 Task: Add Attachment from Google Drive to Card Card0000000027 in Board Board0000000007 in Workspace WS0000000003 in Trello. Add Cover Orange to Card Card0000000027 in Board Board0000000007 in Workspace WS0000000003 in Trello. Add "Add Label …" with "Title" Title0000000027 to Button Button0000000027 to Card Card0000000027 in Board Board0000000007 in Workspace WS0000000003 in Trello. Add Description DS0000000027 to Card Card0000000027 in Board Board0000000007 in Workspace WS0000000003 in Trello. Add Comment CM0000000027 to Card Card0000000027 in Board Board0000000007 in Workspace WS0000000003 in Trello
Action: Mouse moved to (605, 84)
Screenshot: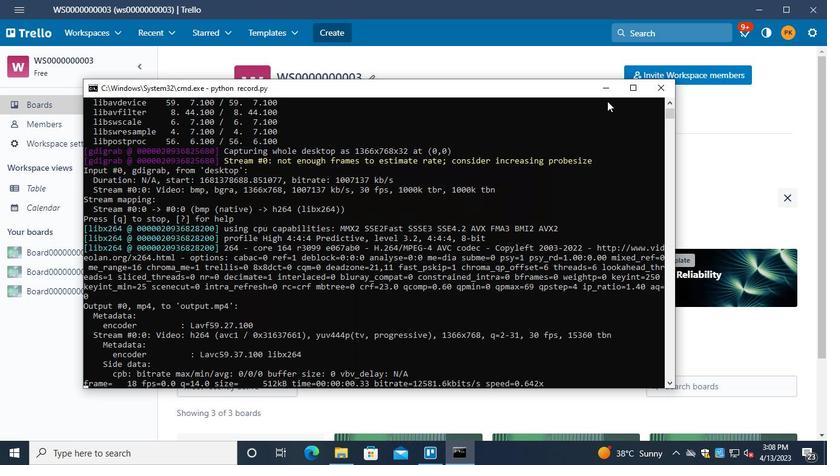 
Action: Mouse pressed left at (605, 84)
Screenshot: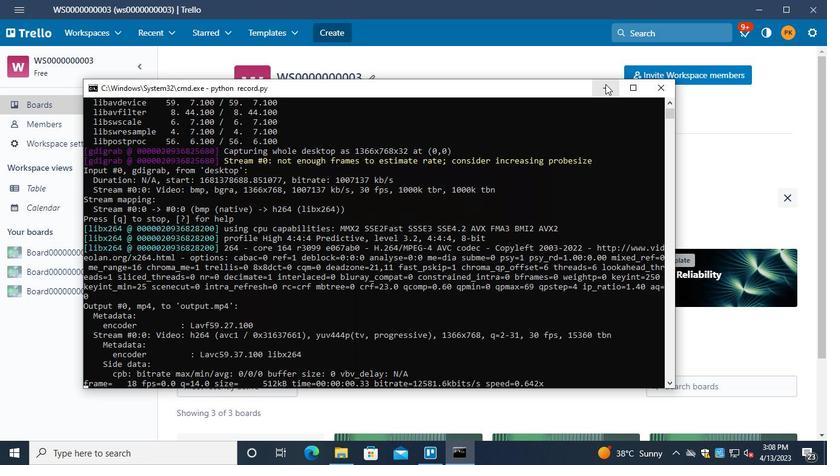 
Action: Mouse moved to (88, 252)
Screenshot: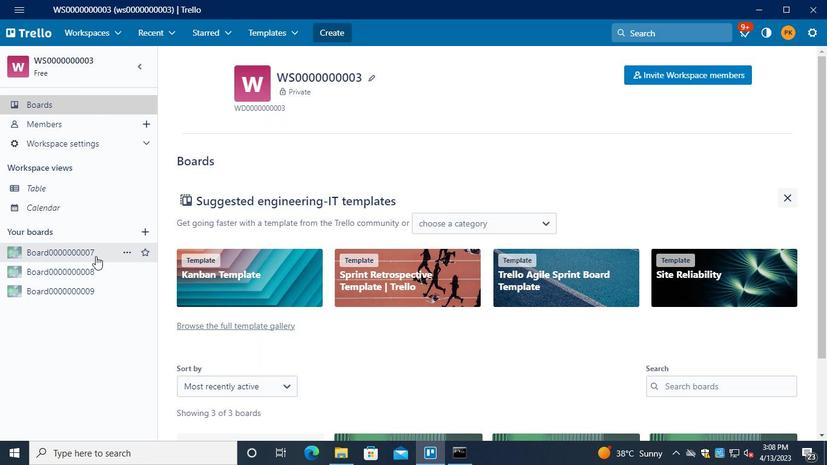 
Action: Mouse pressed left at (88, 252)
Screenshot: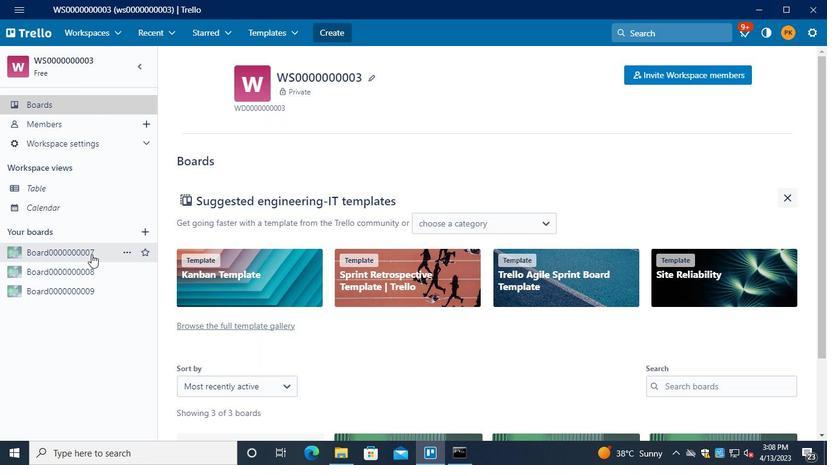 
Action: Mouse moved to (233, 355)
Screenshot: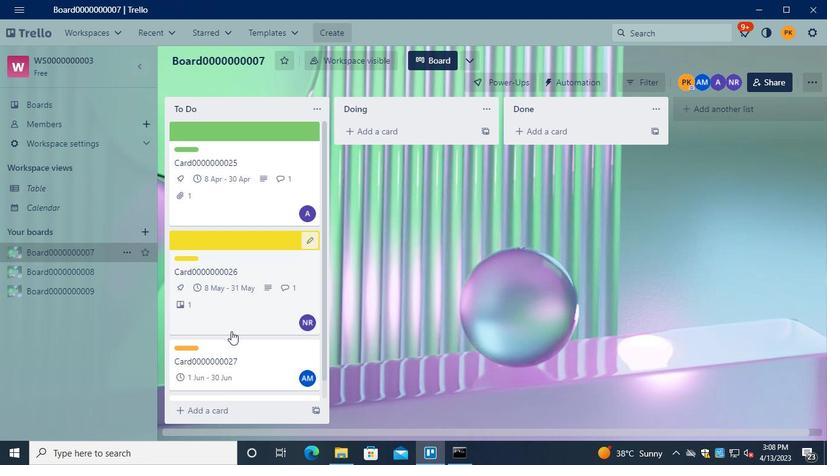 
Action: Mouse pressed left at (233, 355)
Screenshot: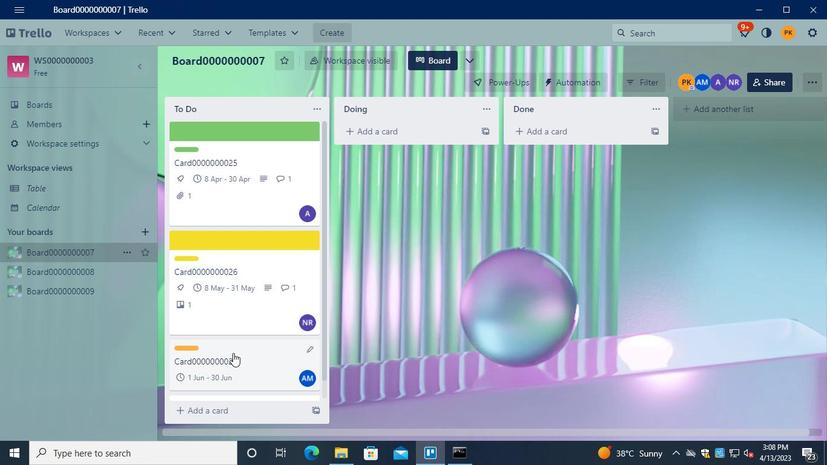 
Action: Mouse moved to (569, 257)
Screenshot: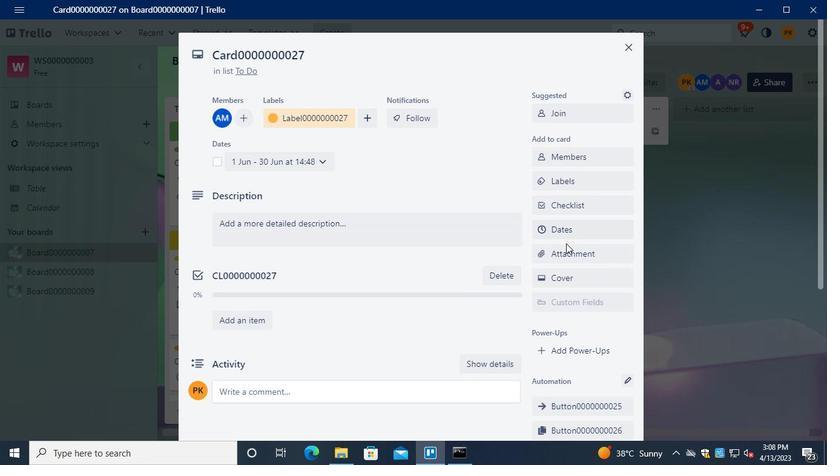 
Action: Mouse pressed left at (569, 257)
Screenshot: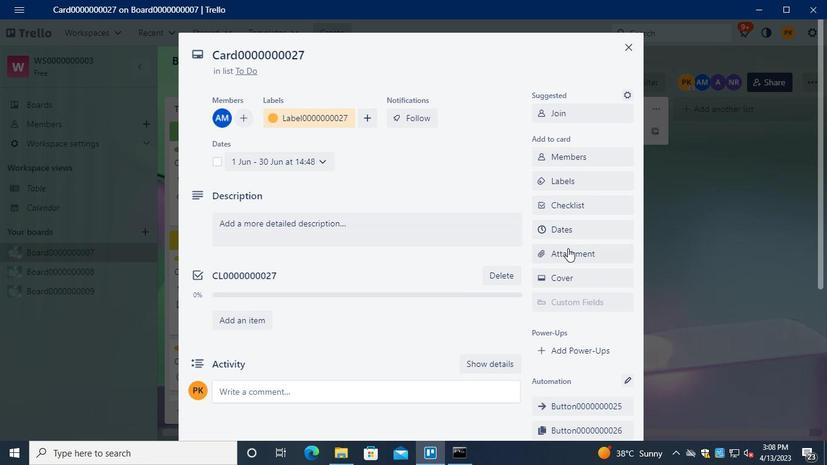 
Action: Mouse moved to (560, 145)
Screenshot: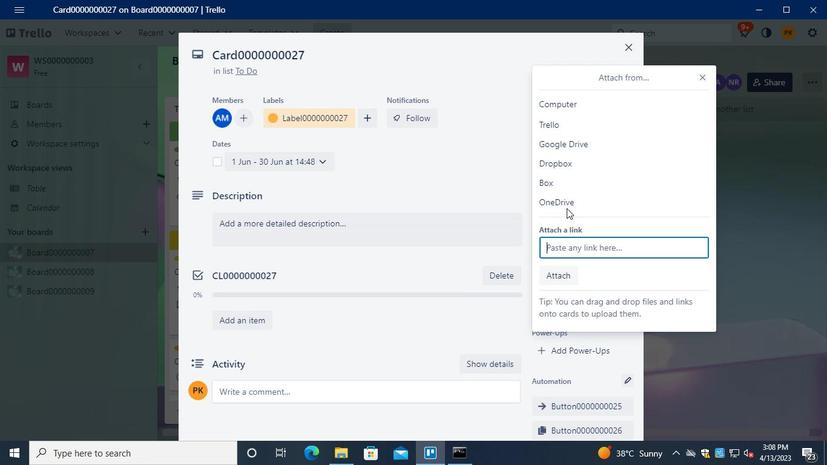 
Action: Mouse pressed left at (560, 145)
Screenshot: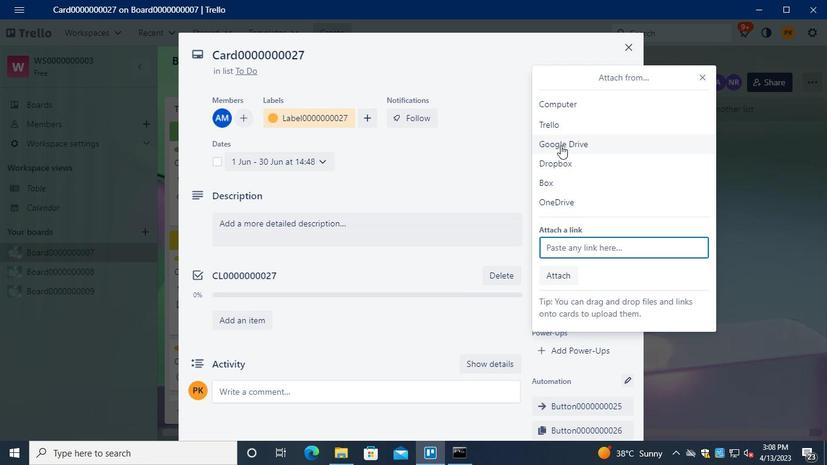 
Action: Mouse moved to (656, 210)
Screenshot: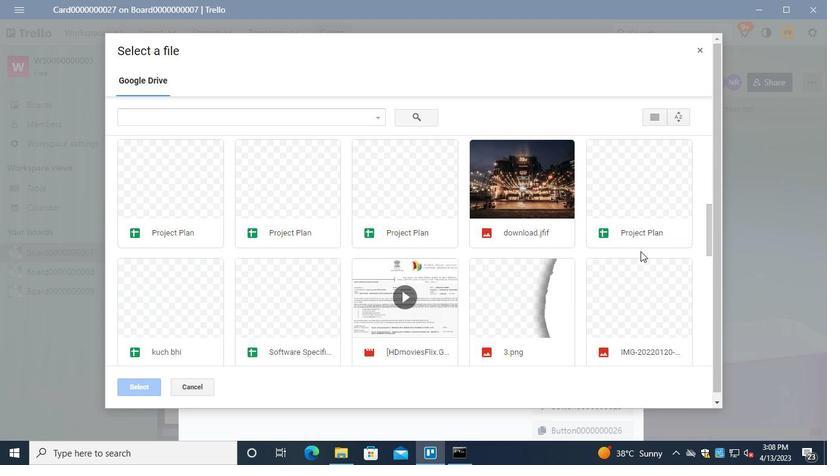 
Action: Mouse pressed left at (656, 210)
Screenshot: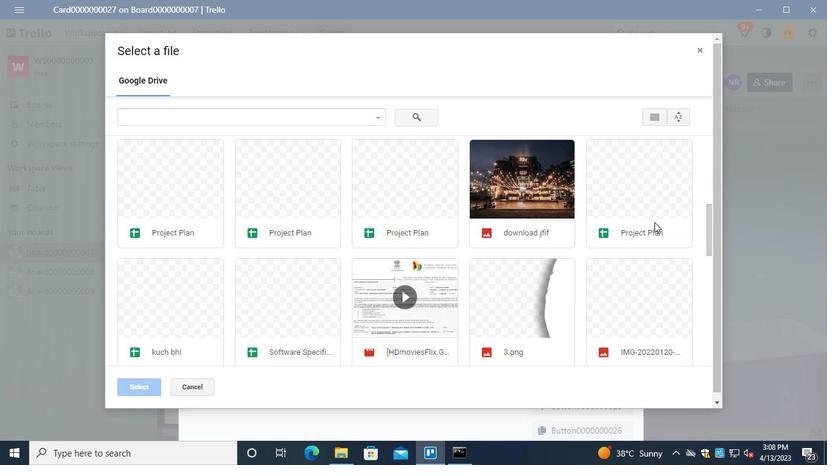 
Action: Mouse moved to (139, 387)
Screenshot: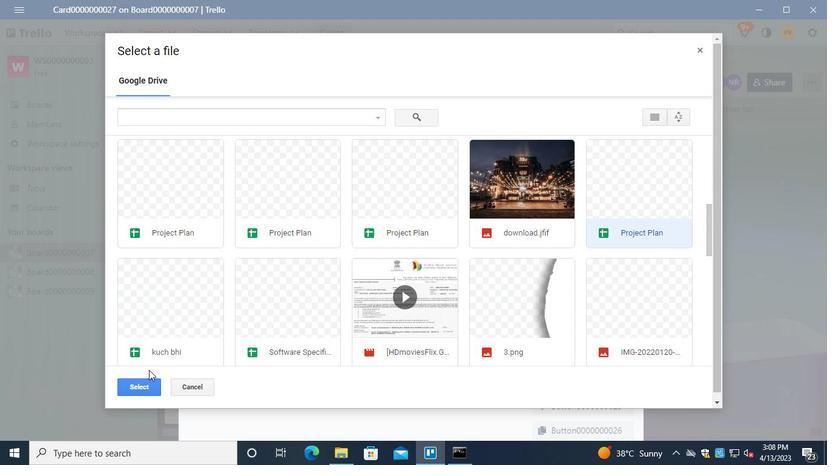 
Action: Mouse pressed left at (139, 387)
Screenshot: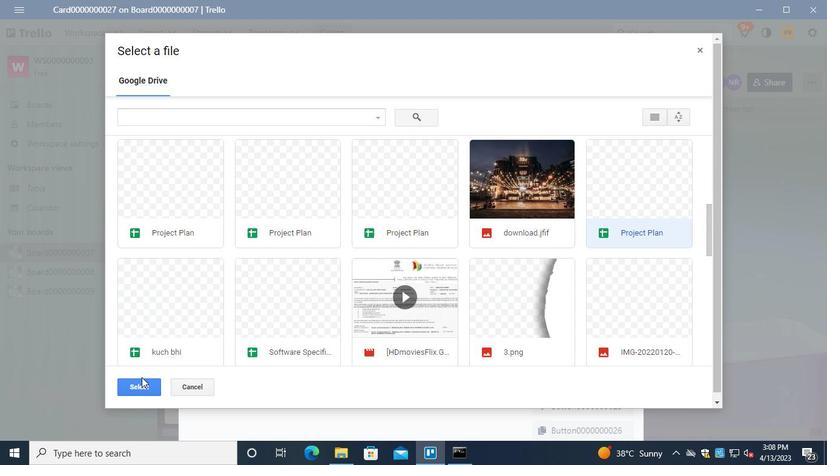 
Action: Mouse moved to (562, 276)
Screenshot: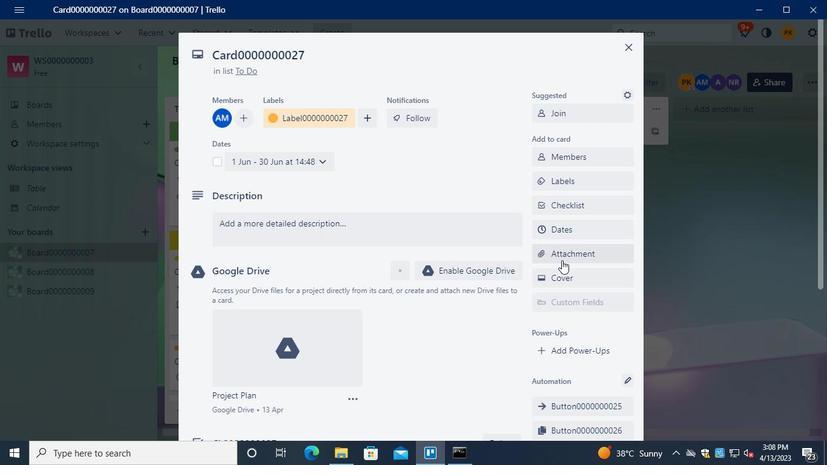 
Action: Mouse pressed left at (562, 276)
Screenshot: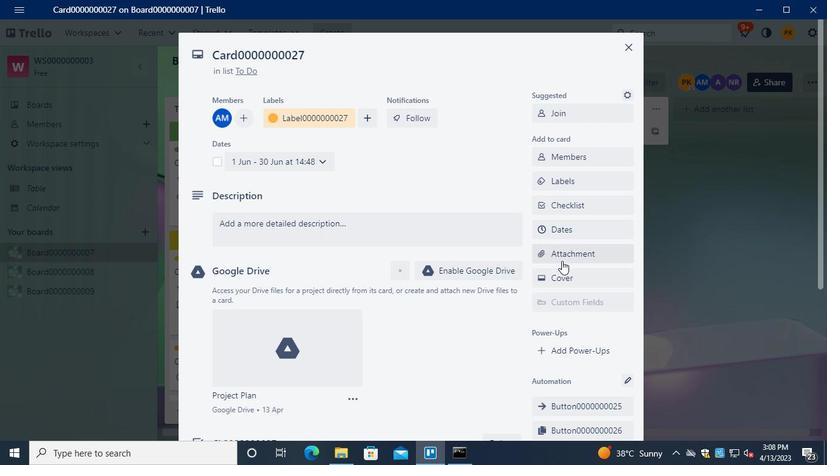 
Action: Mouse moved to (633, 197)
Screenshot: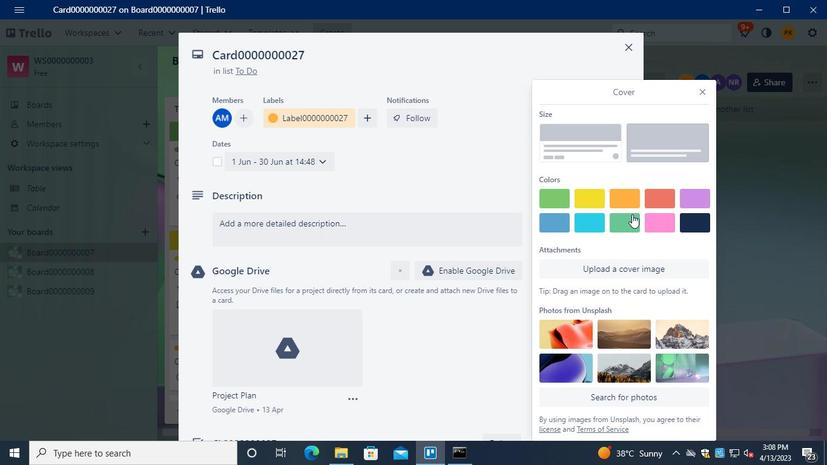 
Action: Mouse pressed left at (633, 197)
Screenshot: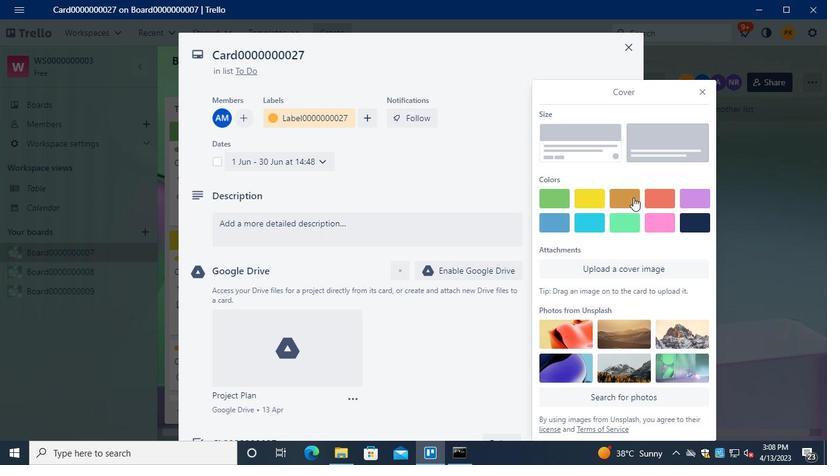 
Action: Mouse moved to (700, 74)
Screenshot: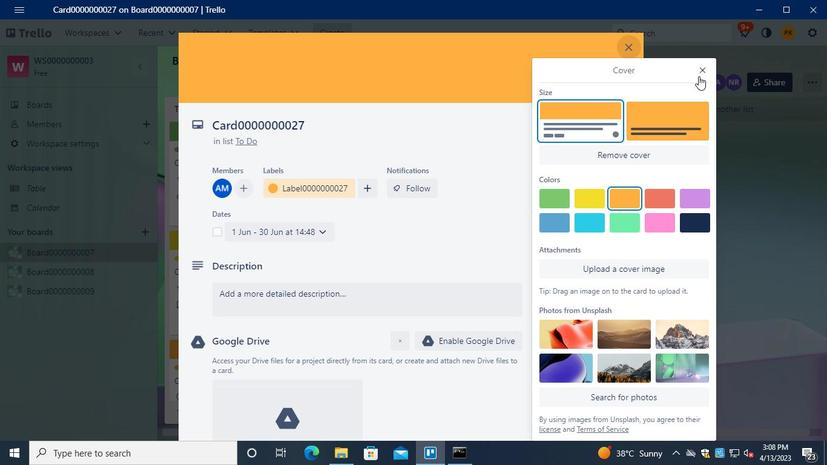 
Action: Mouse pressed left at (700, 74)
Screenshot: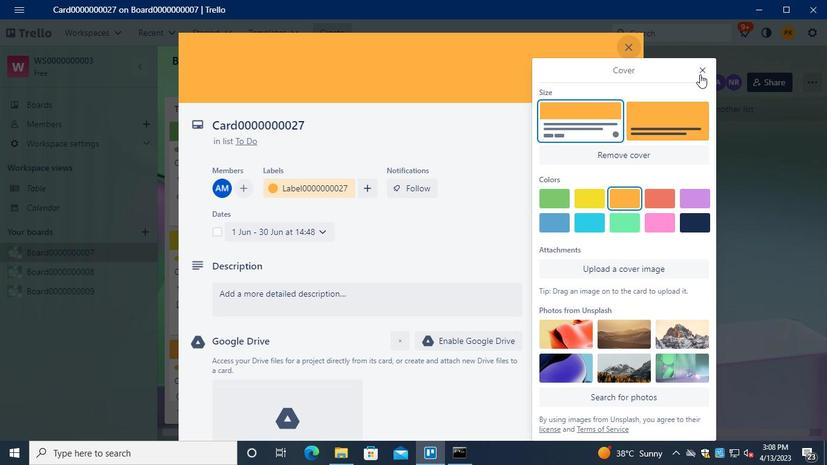 
Action: Mouse moved to (588, 253)
Screenshot: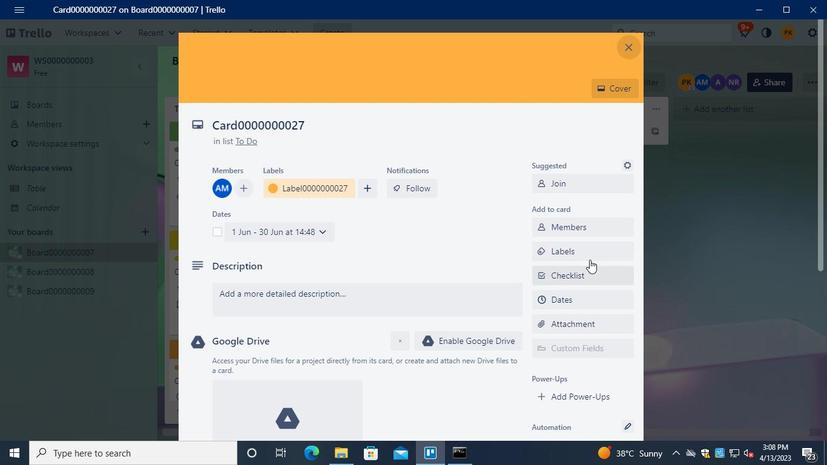 
Action: Mouse pressed left at (588, 253)
Screenshot: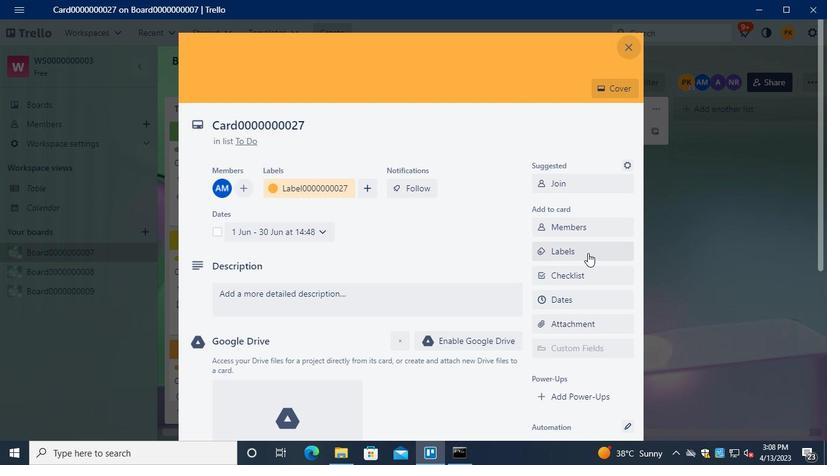 
Action: Mouse moved to (608, 337)
Screenshot: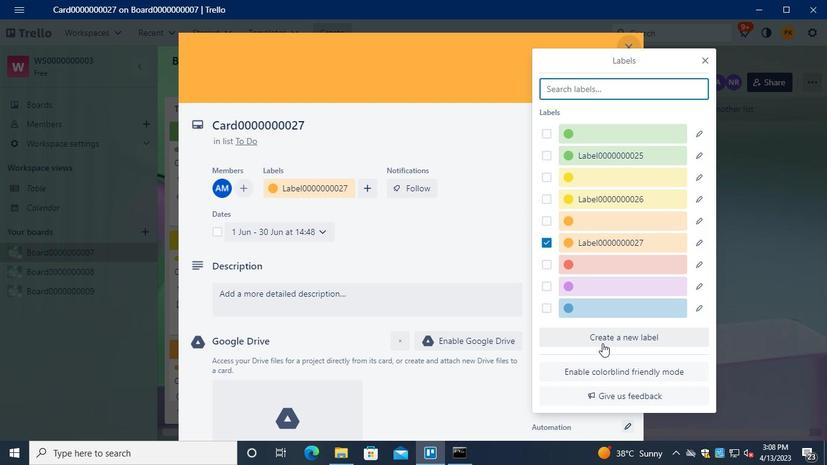 
Action: Mouse pressed left at (608, 337)
Screenshot: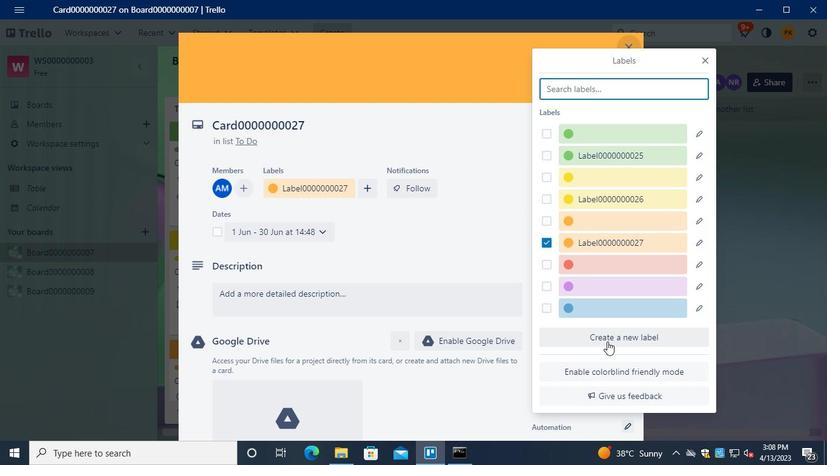 
Action: Mouse moved to (703, 62)
Screenshot: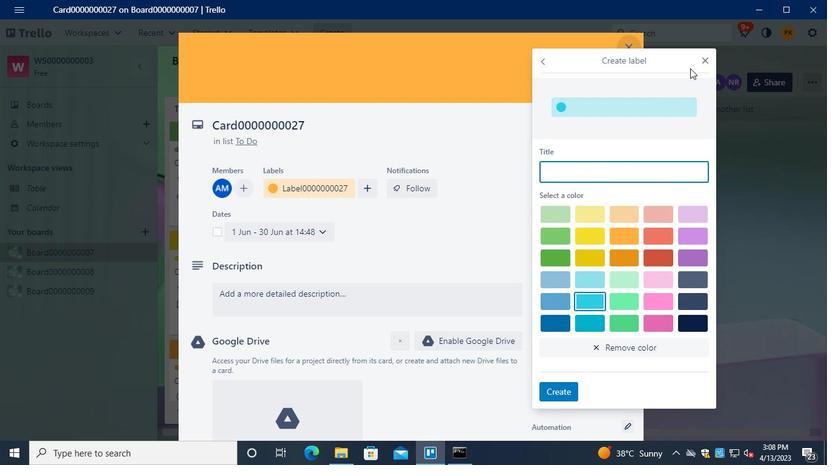
Action: Mouse pressed left at (703, 62)
Screenshot: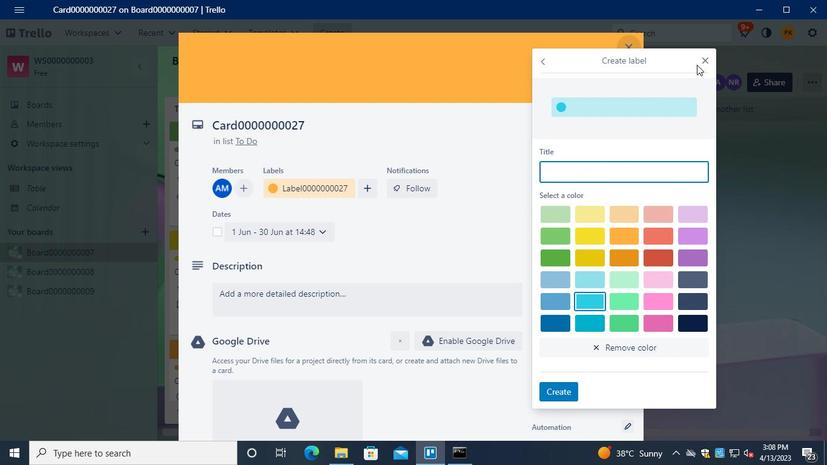 
Action: Mouse moved to (578, 380)
Screenshot: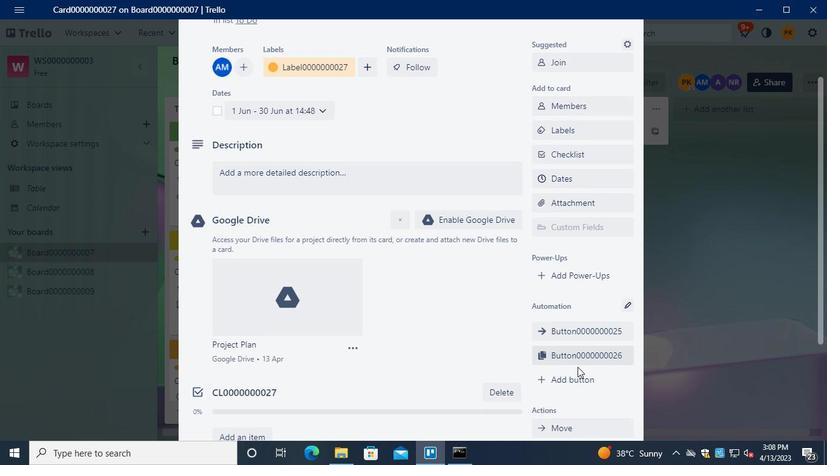 
Action: Mouse pressed left at (578, 380)
Screenshot: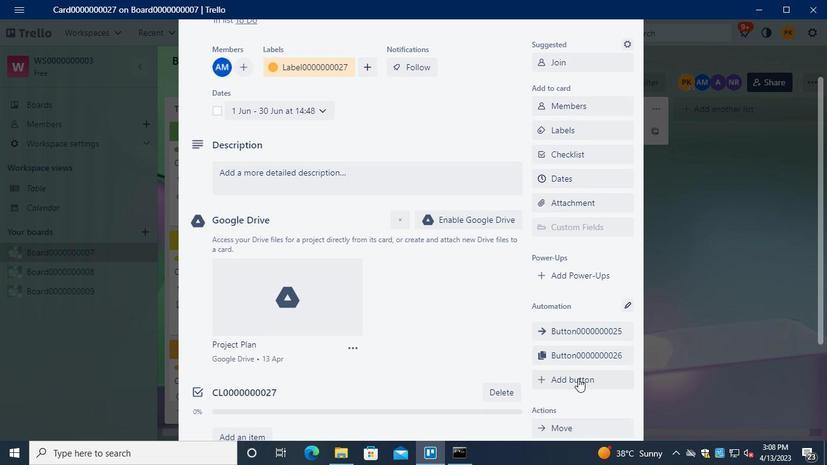 
Action: Mouse moved to (594, 158)
Screenshot: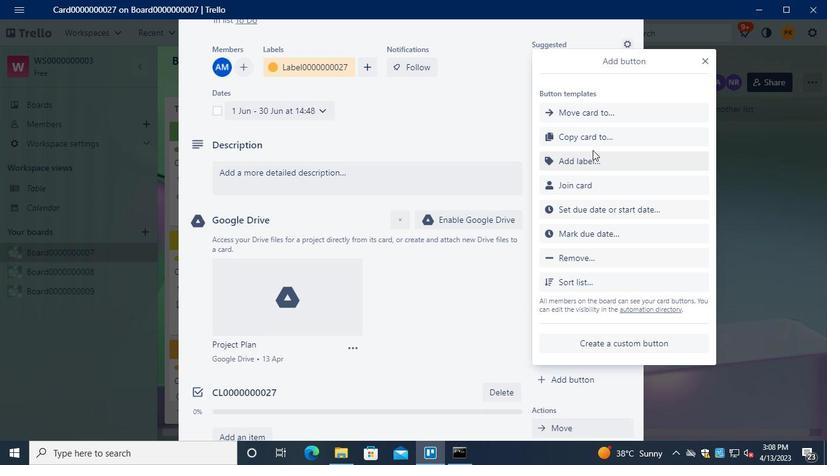 
Action: Mouse pressed left at (594, 158)
Screenshot: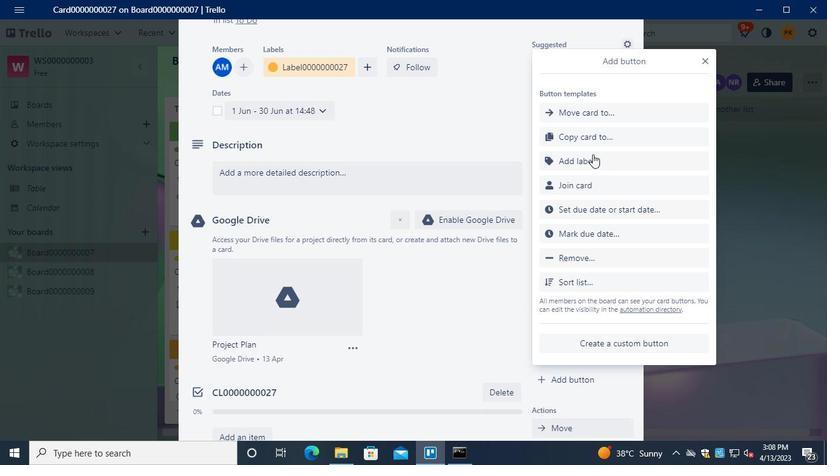 
Action: Mouse moved to (599, 195)
Screenshot: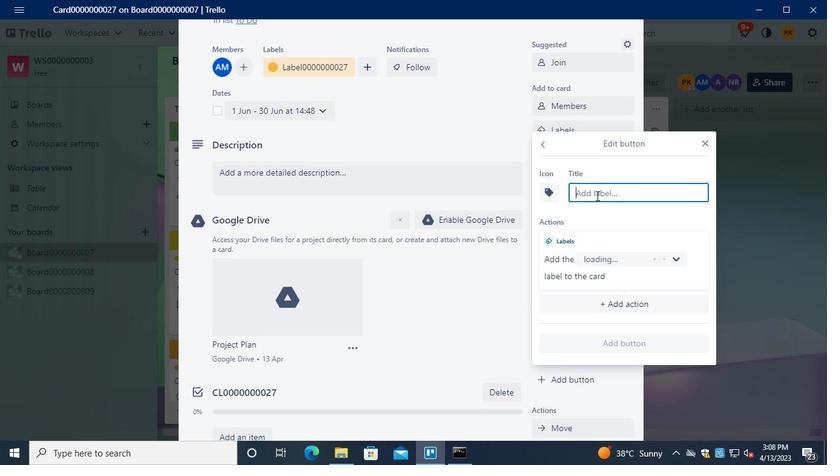 
Action: Mouse pressed left at (599, 195)
Screenshot: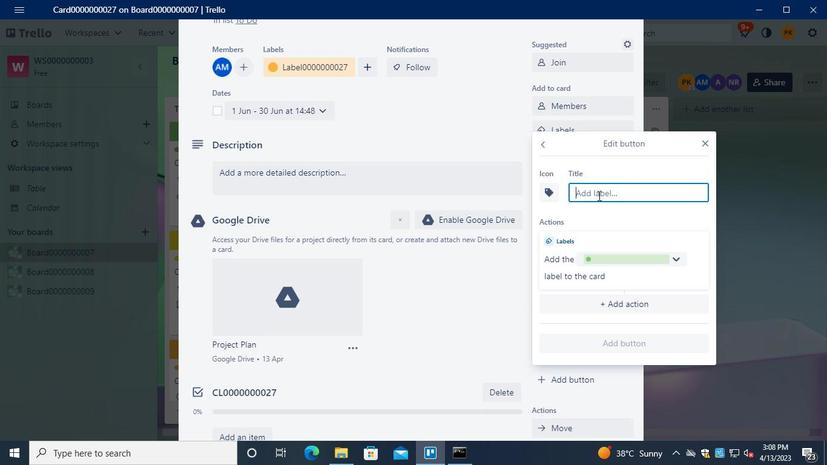 
Action: Keyboard Key.shift
Screenshot: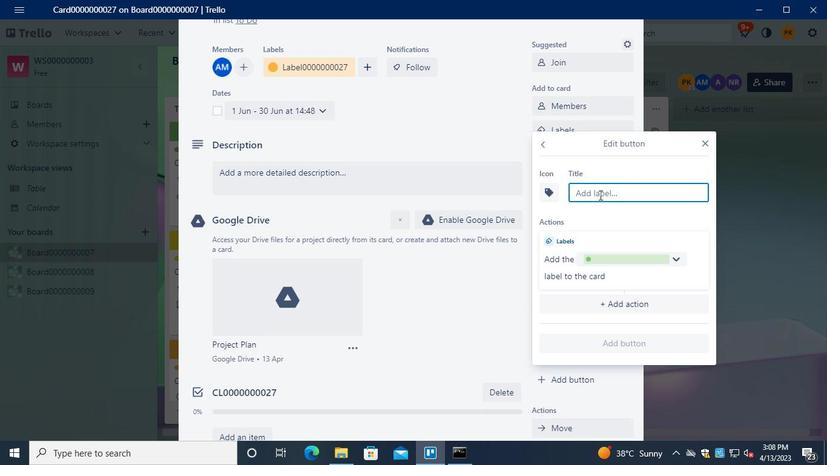 
Action: Keyboard Key.shift
Screenshot: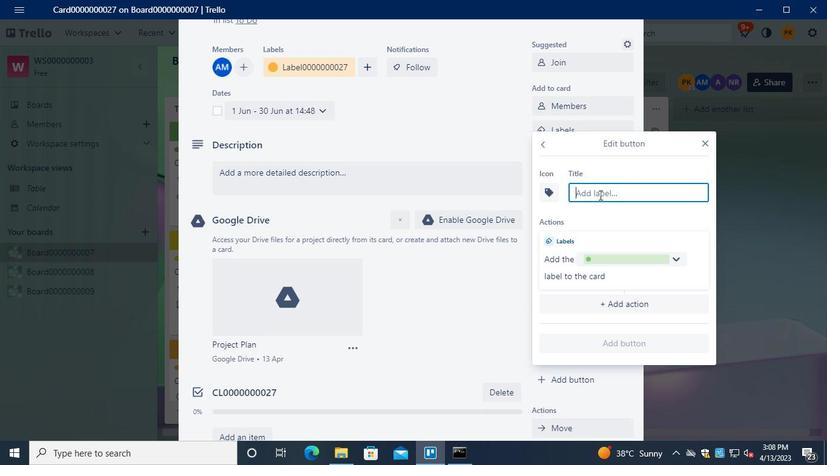 
Action: Keyboard Key.shift
Screenshot: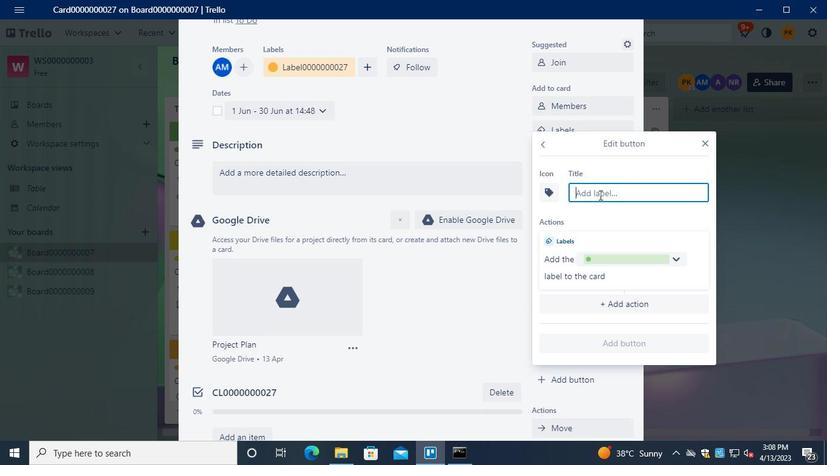 
Action: Keyboard Key.shift
Screenshot: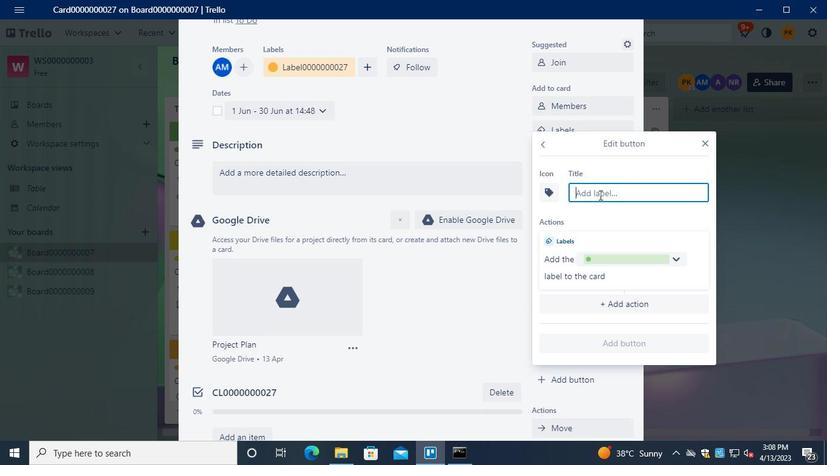 
Action: Keyboard Key.shift
Screenshot: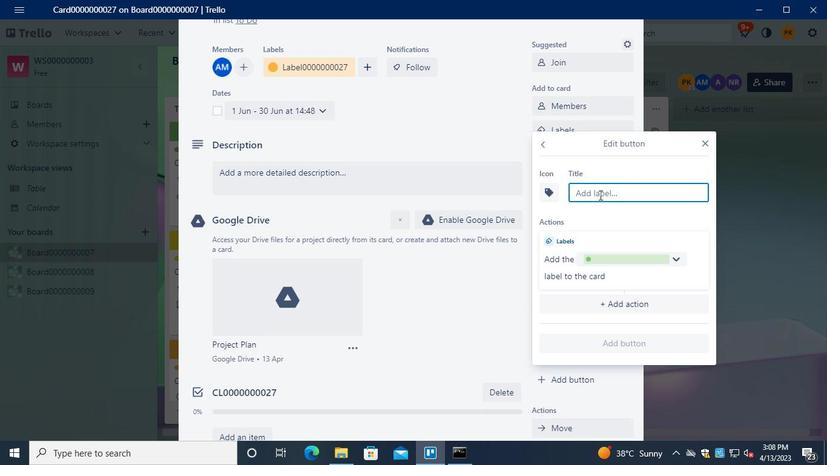 
Action: Keyboard Key.shift
Screenshot: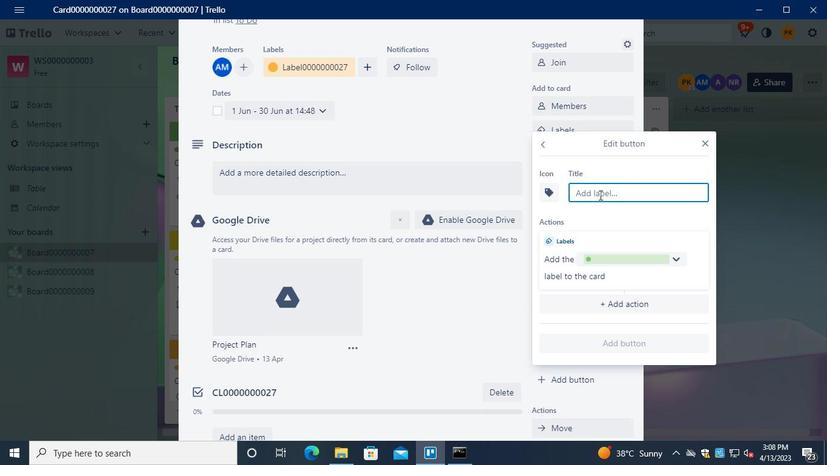 
Action: Keyboard T
Screenshot: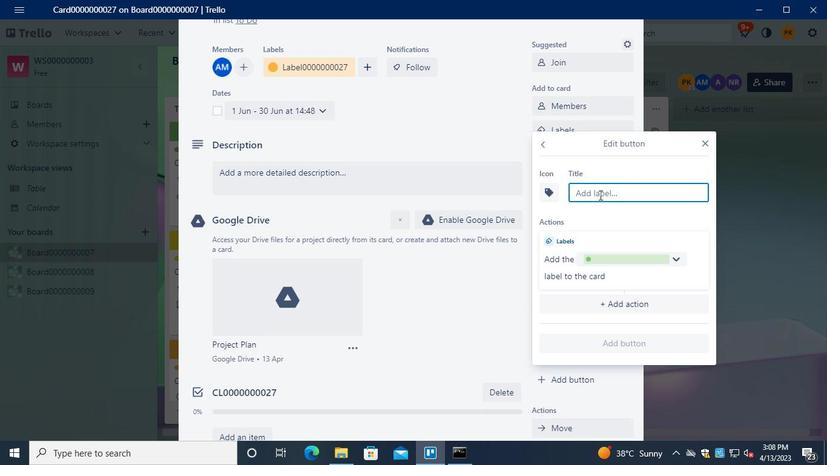 
Action: Keyboard i
Screenshot: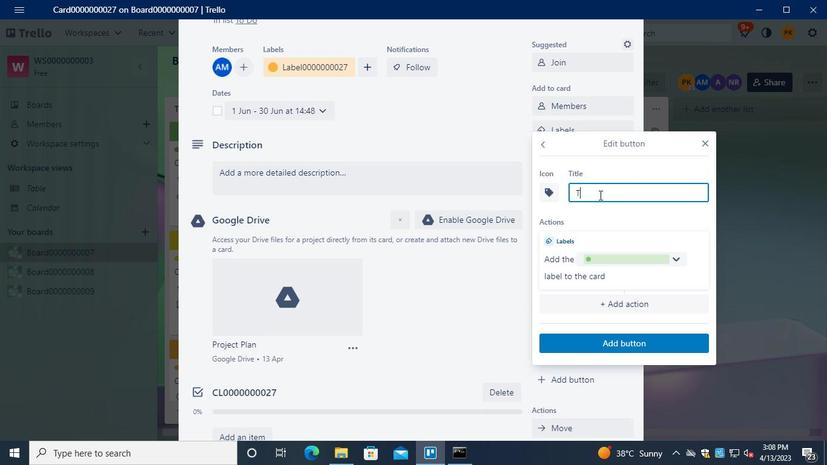 
Action: Keyboard t
Screenshot: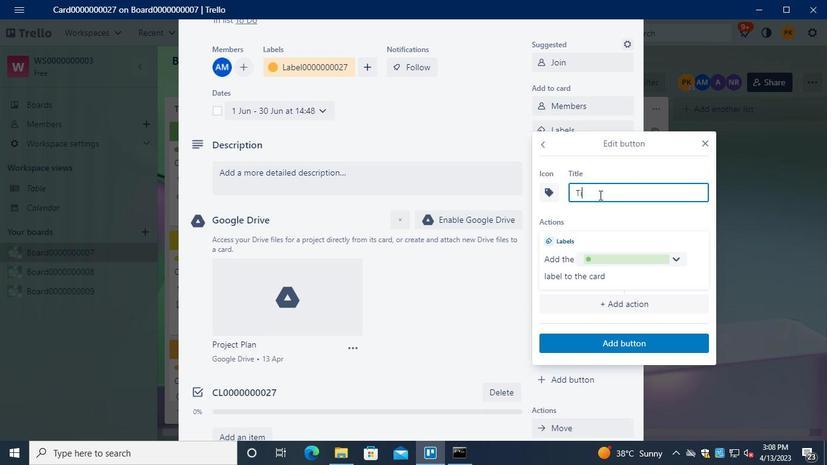 
Action: Keyboard l
Screenshot: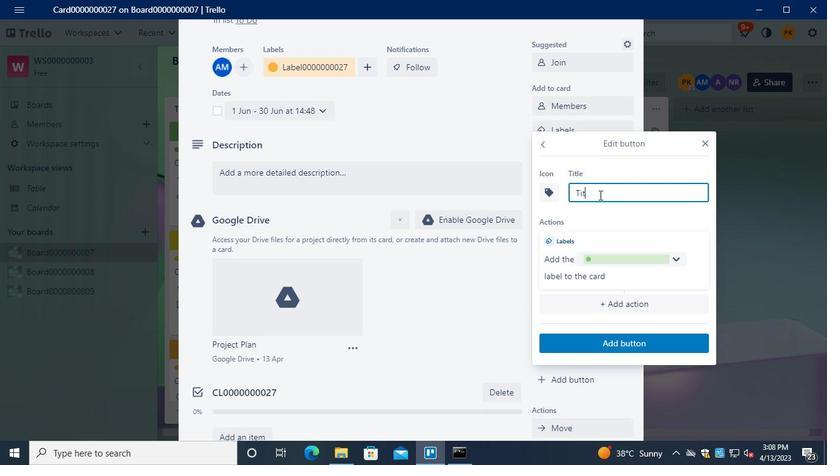 
Action: Keyboard e
Screenshot: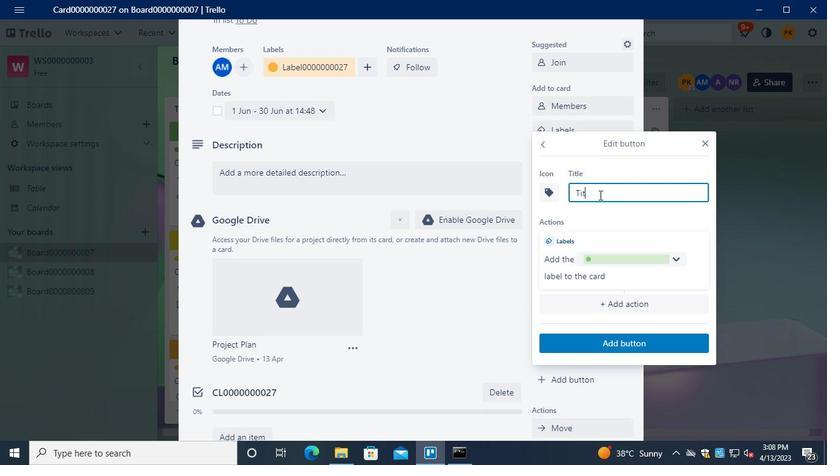 
Action: Keyboard <96>
Screenshot: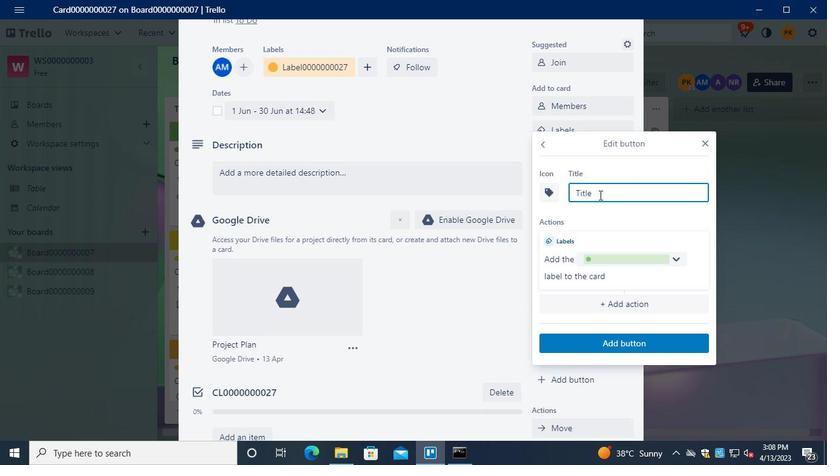 
Action: Keyboard <96>
Screenshot: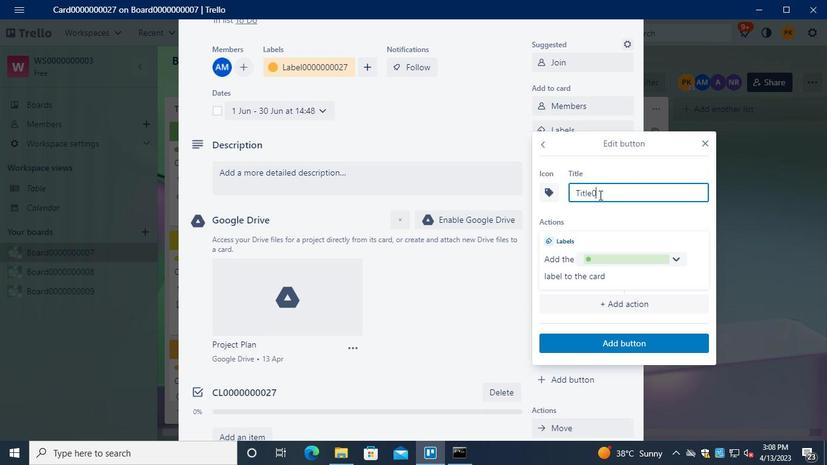 
Action: Keyboard <96>
Screenshot: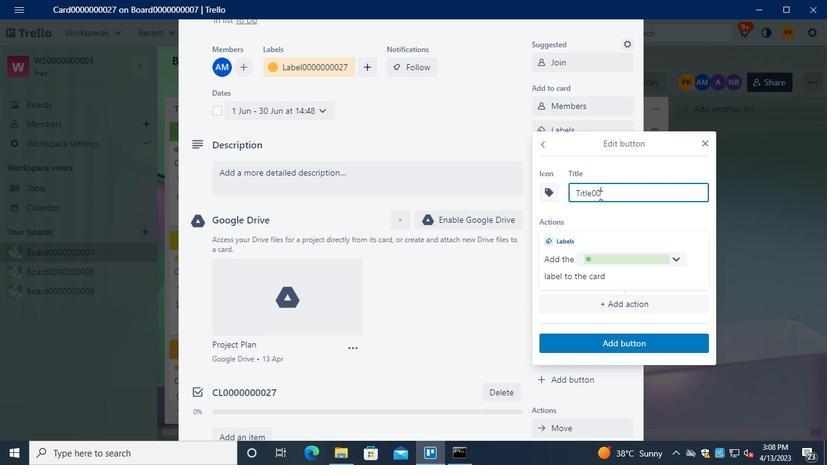 
Action: Keyboard <96>
Screenshot: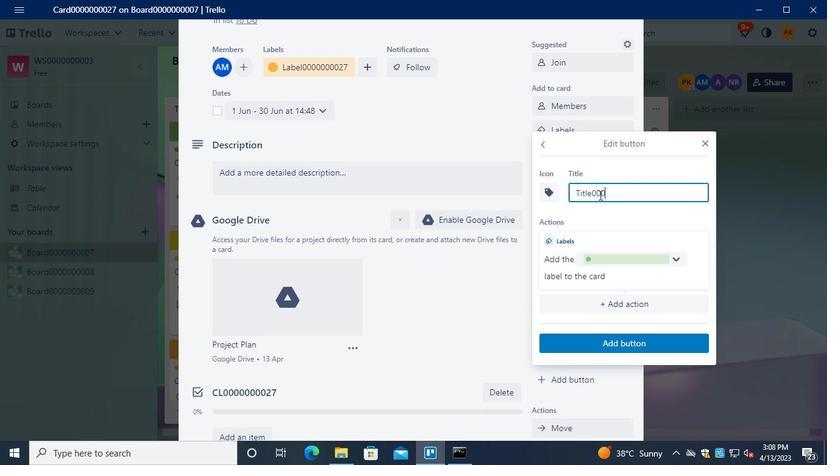 
Action: Keyboard <96>
Screenshot: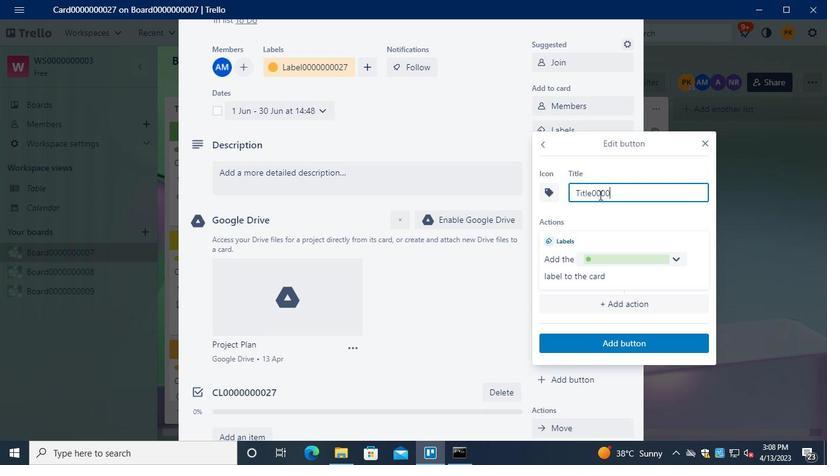 
Action: Keyboard <96>
Screenshot: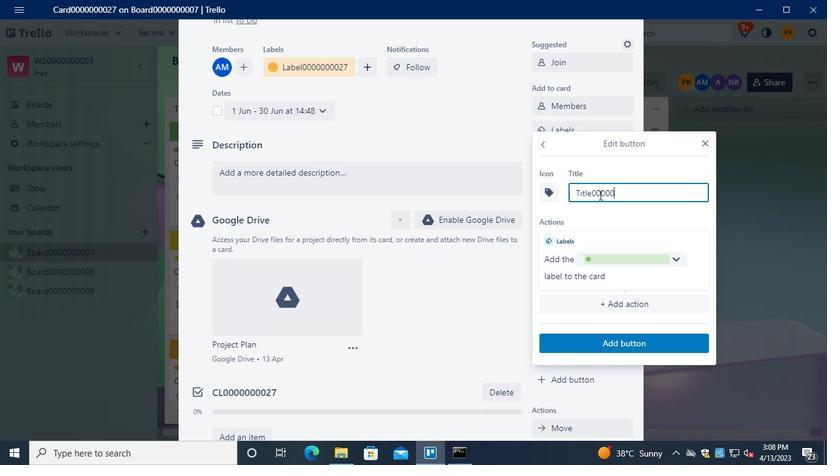 
Action: Keyboard <96>
Screenshot: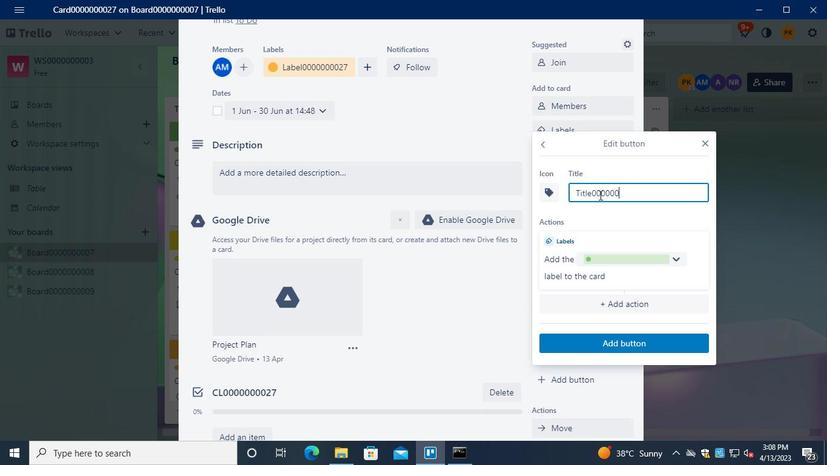 
Action: Keyboard <96>
Screenshot: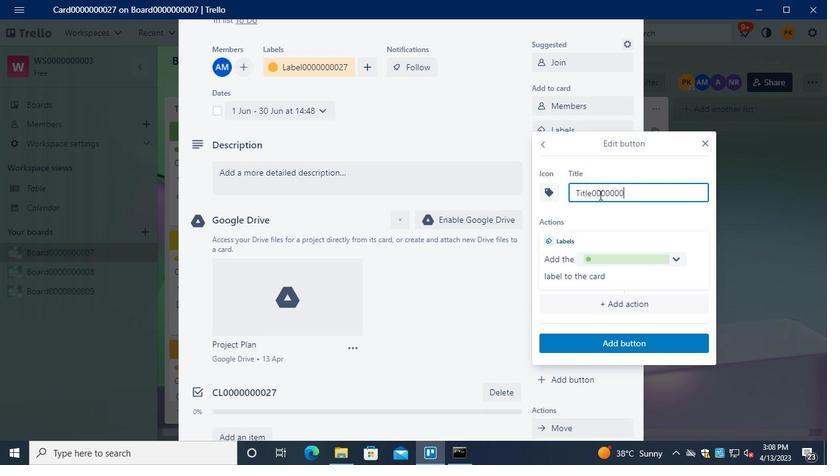 
Action: Keyboard <98>
Screenshot: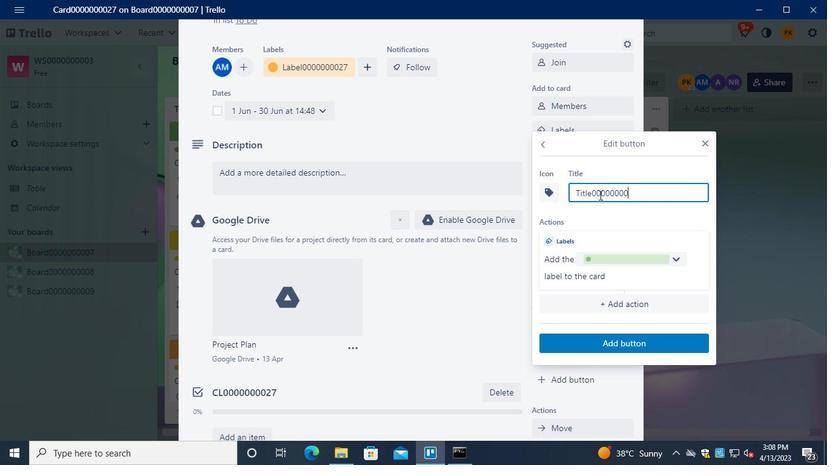 
Action: Keyboard <103>
Screenshot: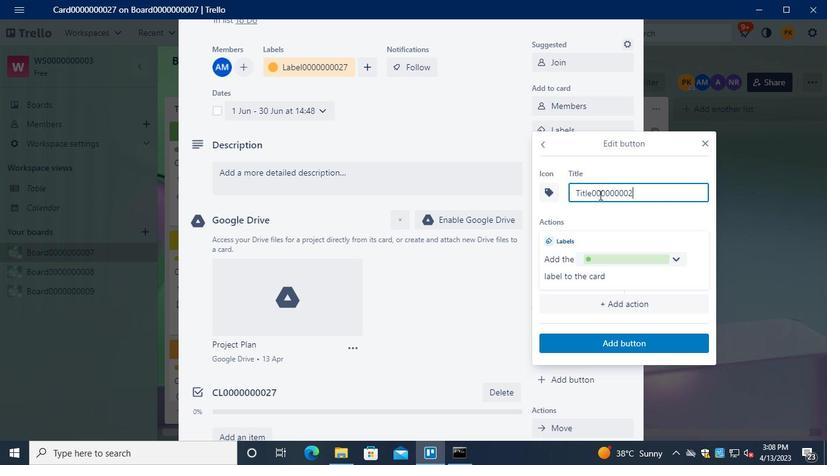 
Action: Mouse moved to (615, 337)
Screenshot: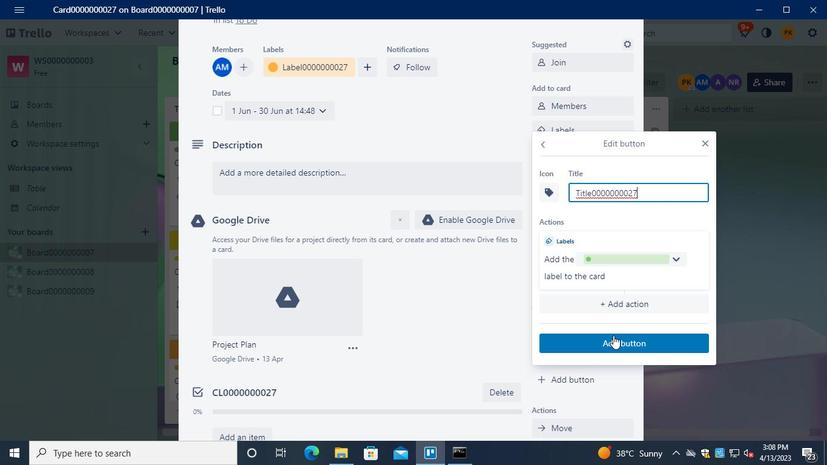 
Action: Mouse pressed left at (615, 337)
Screenshot: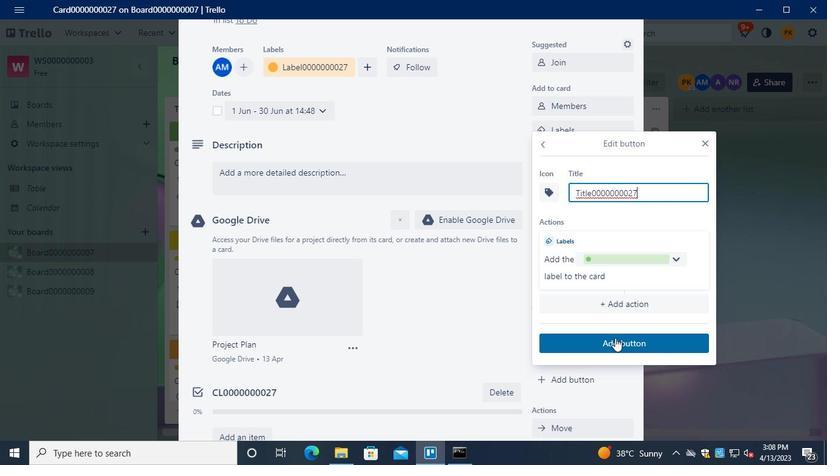 
Action: Mouse moved to (308, 184)
Screenshot: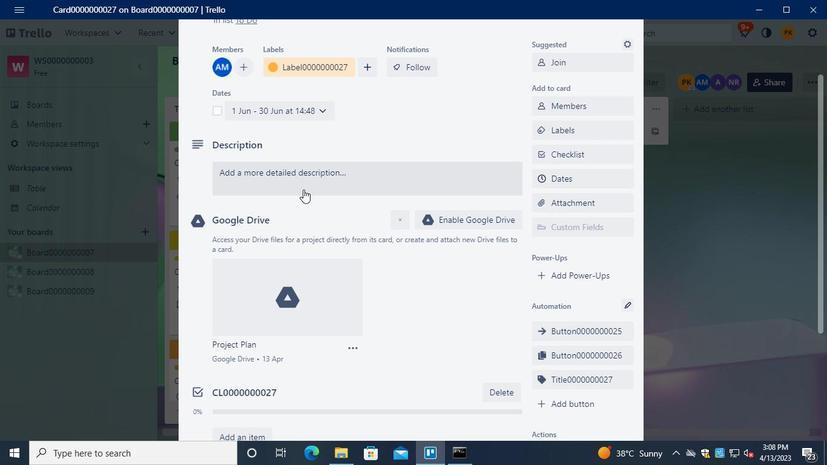 
Action: Mouse pressed left at (308, 184)
Screenshot: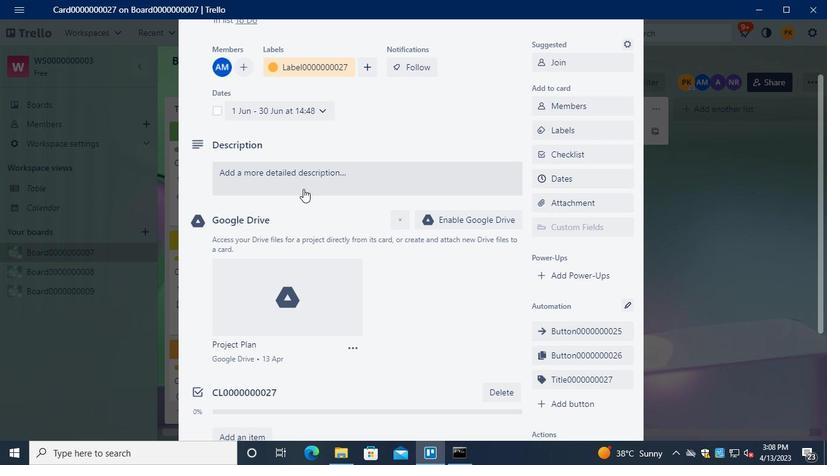 
Action: Keyboard Key.shift
Screenshot: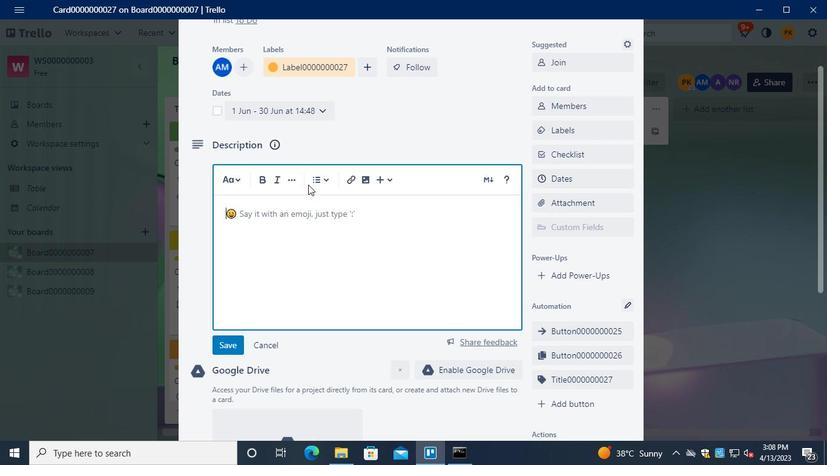 
Action: Keyboard D
Screenshot: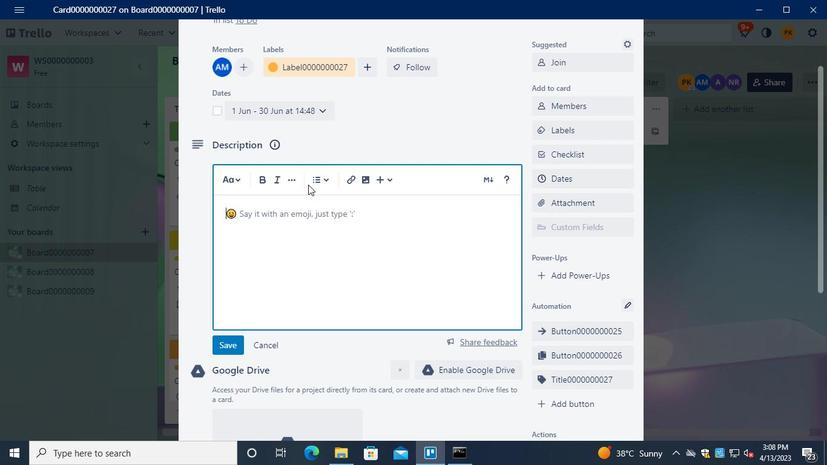 
Action: Keyboard S
Screenshot: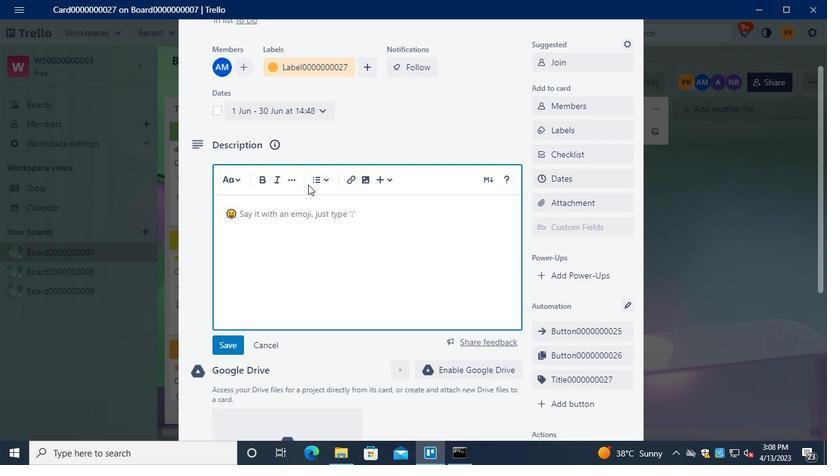 
Action: Keyboard <96>
Screenshot: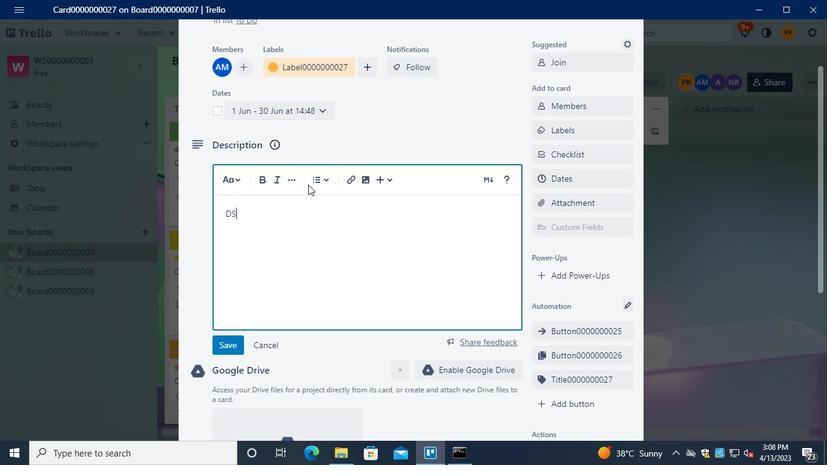 
Action: Keyboard <96>
Screenshot: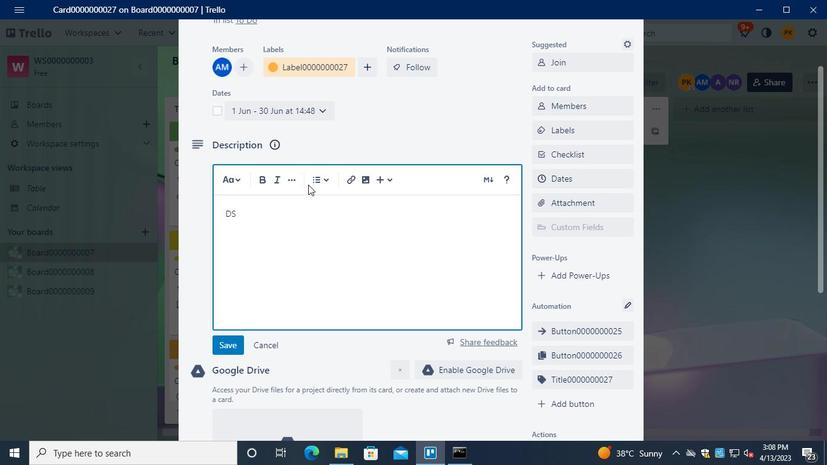 
Action: Keyboard <96>
Screenshot: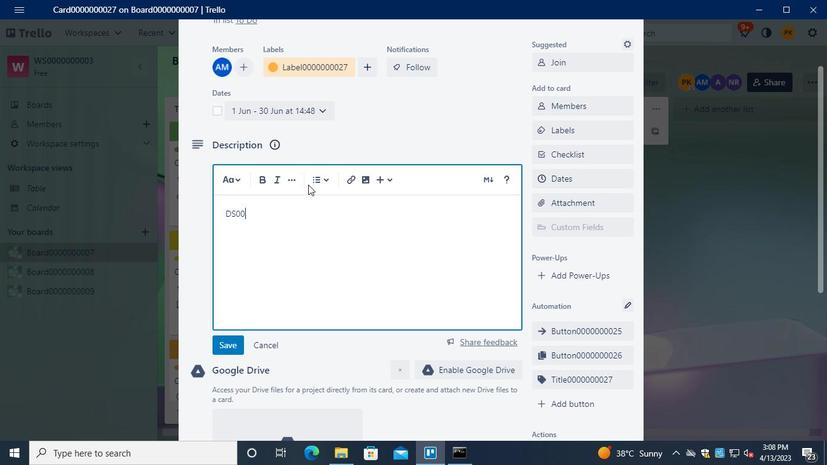 
Action: Keyboard <96>
Screenshot: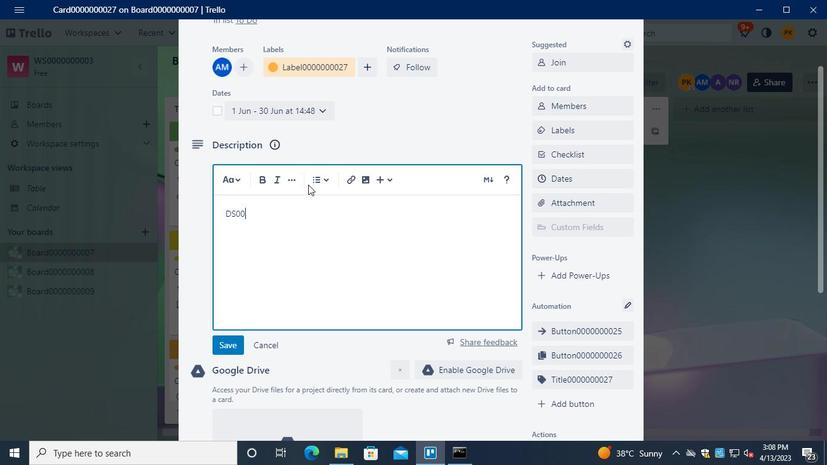 
Action: Keyboard <96>
Screenshot: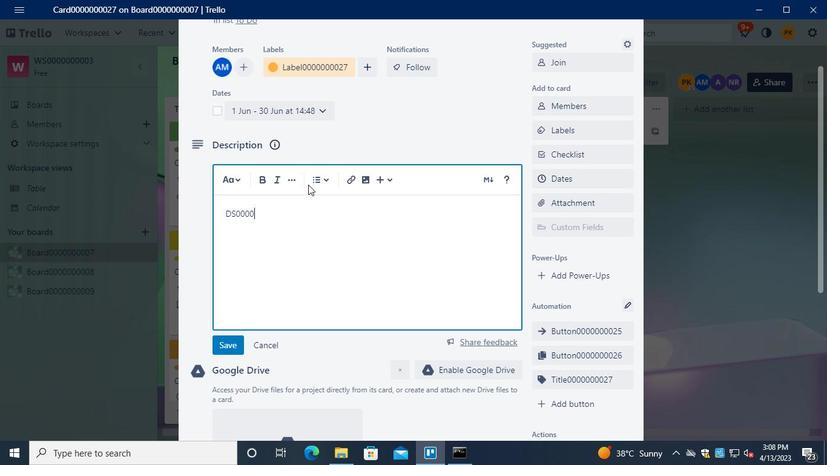 
Action: Keyboard <96>
Screenshot: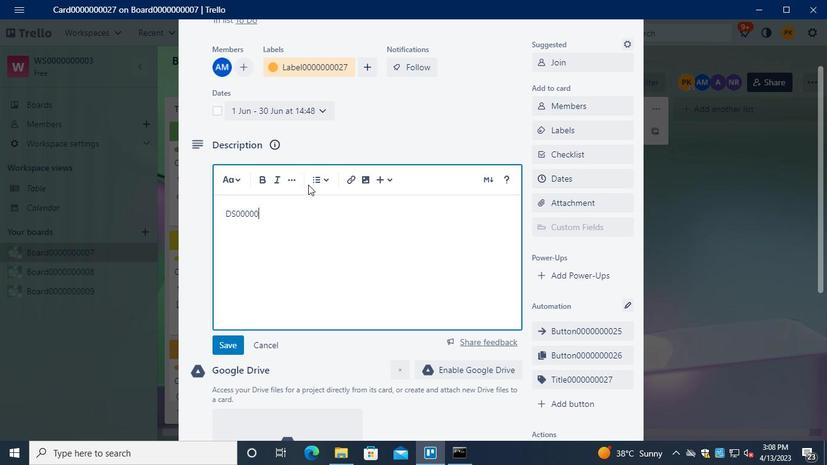 
Action: Keyboard <96>
Screenshot: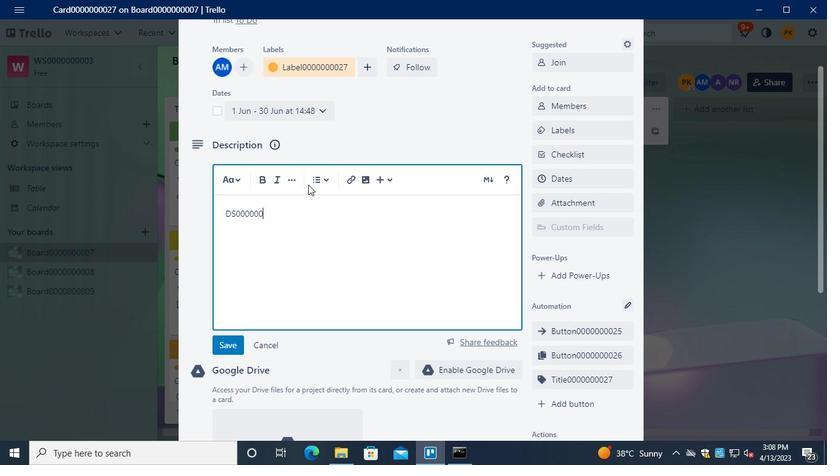 
Action: Keyboard <96>
Screenshot: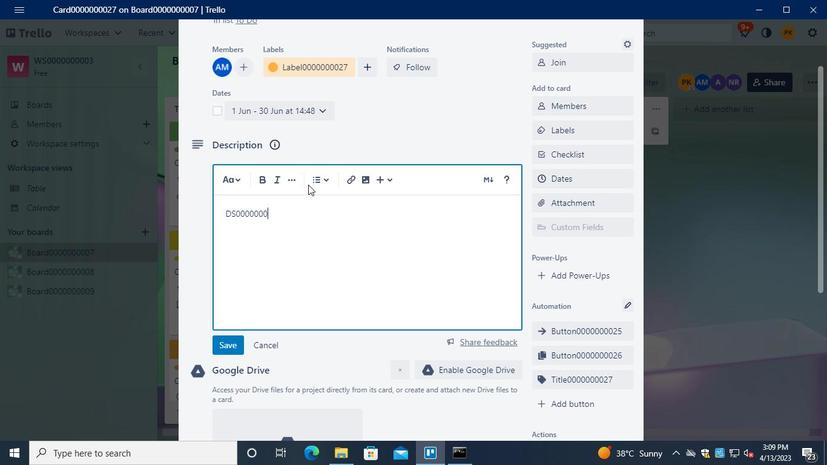
Action: Keyboard <98>
Screenshot: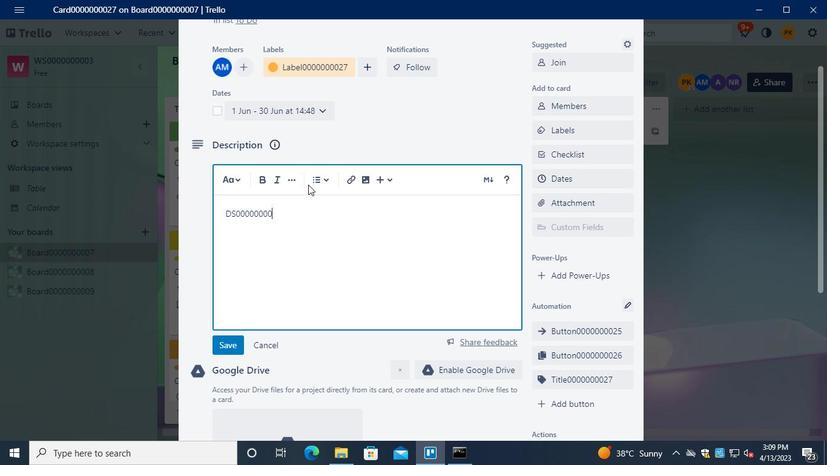 
Action: Keyboard <103>
Screenshot: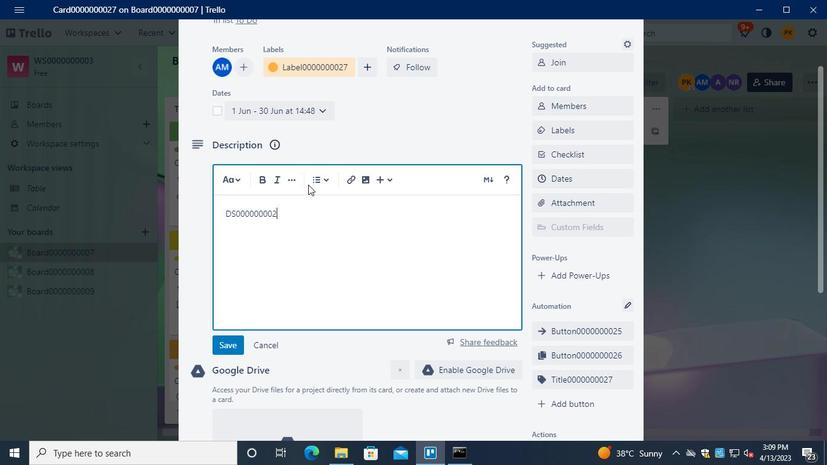 
Action: Mouse moved to (232, 343)
Screenshot: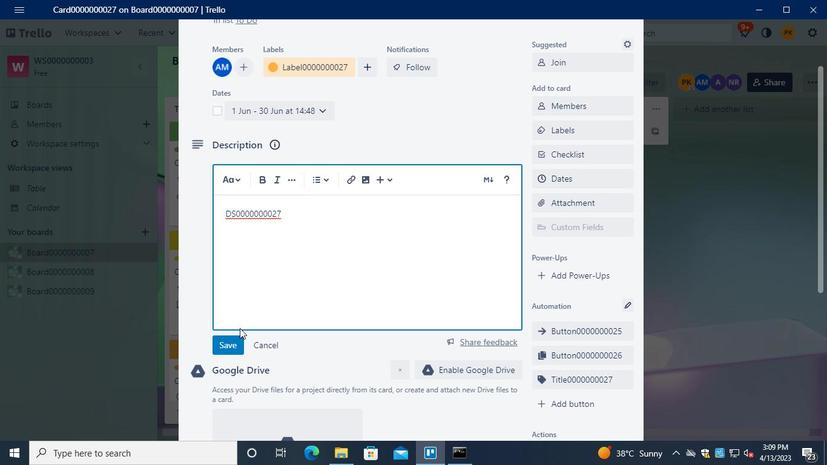
Action: Mouse pressed left at (232, 343)
Screenshot: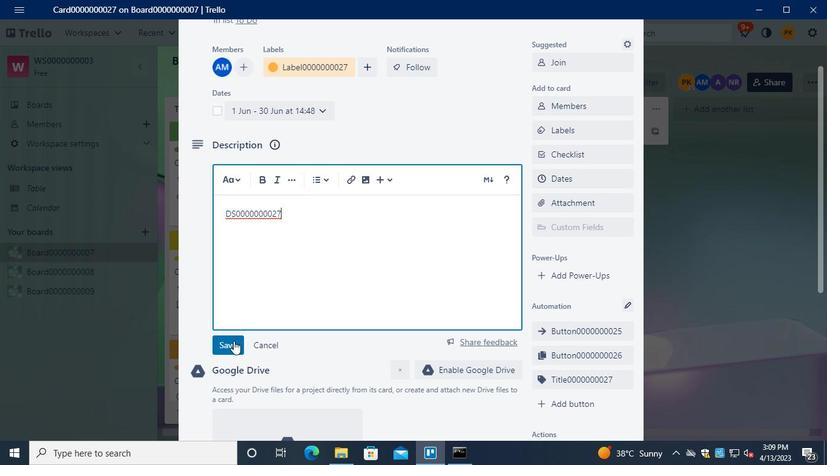 
Action: Mouse moved to (262, 290)
Screenshot: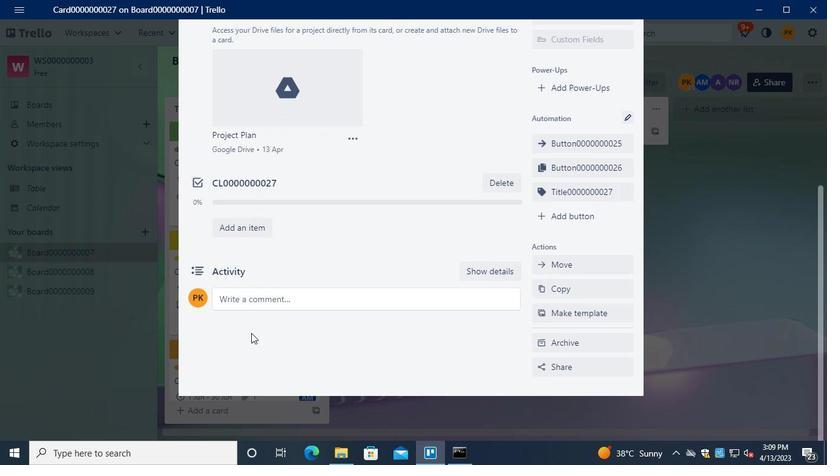 
Action: Mouse pressed left at (262, 290)
Screenshot: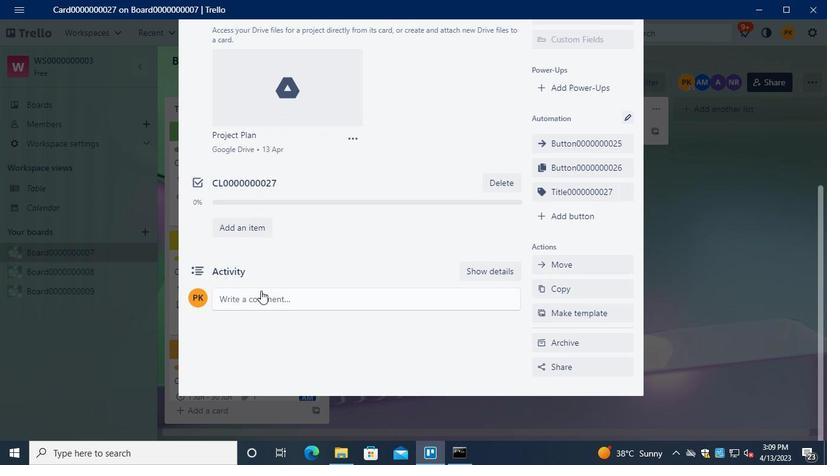 
Action: Keyboard Key.shift
Screenshot: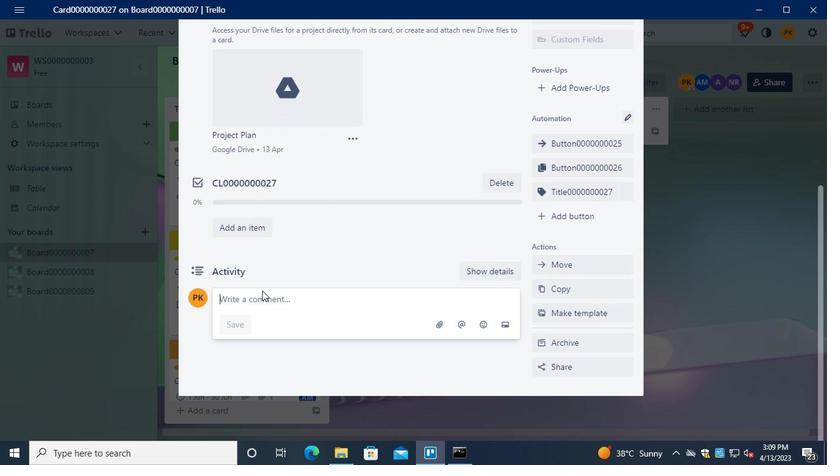 
Action: Keyboard C
Screenshot: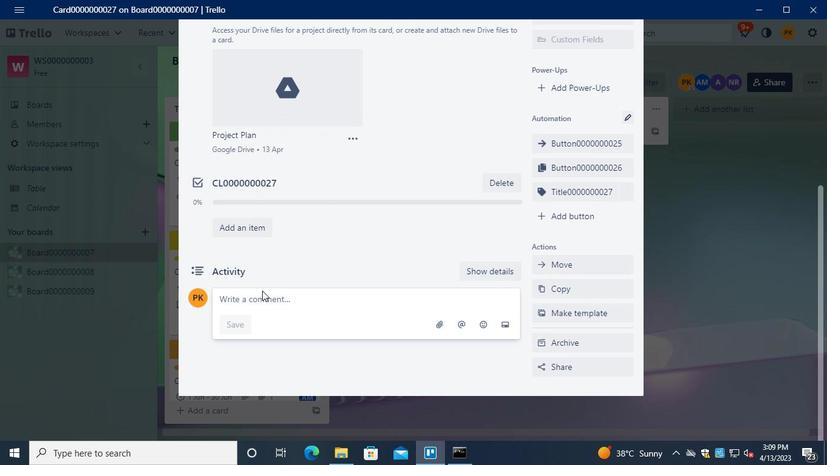 
Action: Keyboard M
Screenshot: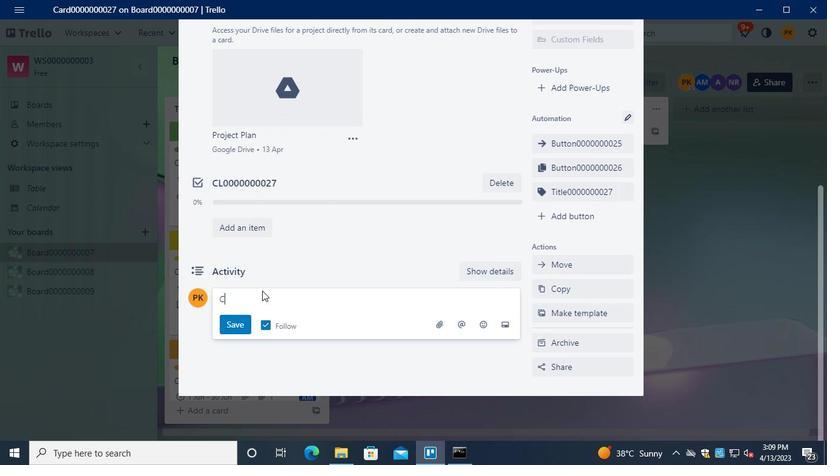 
Action: Keyboard <96>
Screenshot: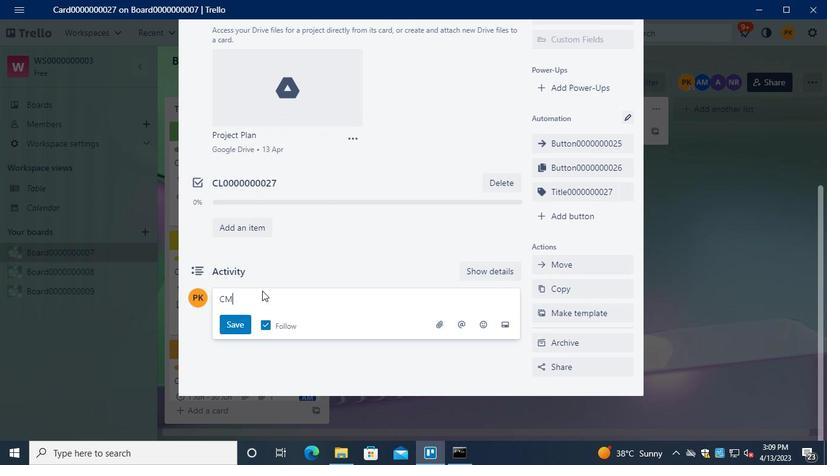 
Action: Keyboard <96>
Screenshot: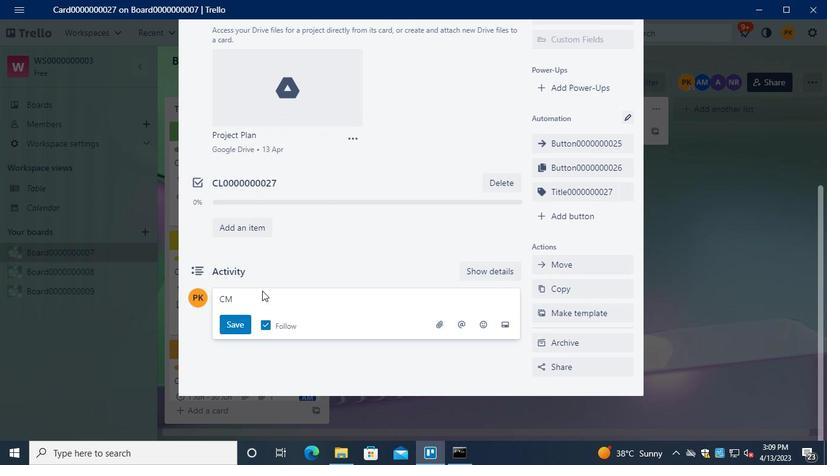 
Action: Keyboard <96>
Screenshot: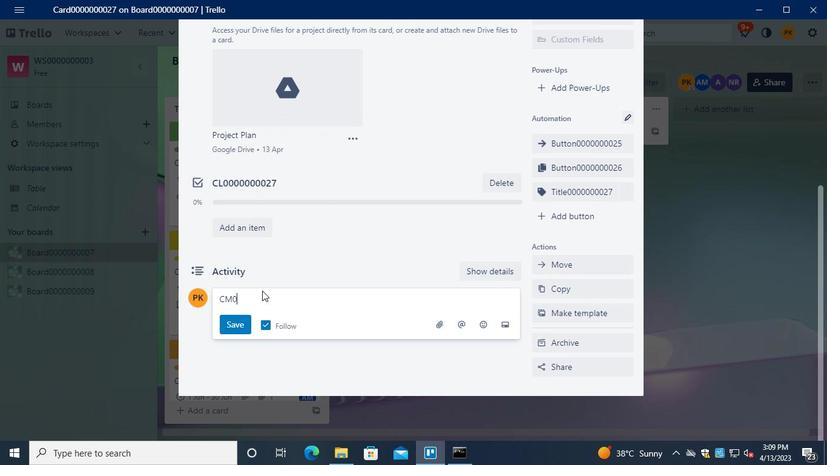 
Action: Keyboard <96>
Screenshot: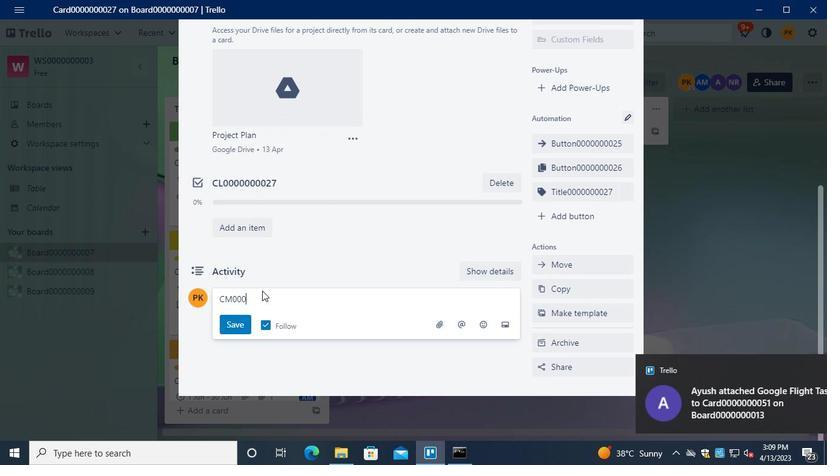 
Action: Keyboard <96>
Screenshot: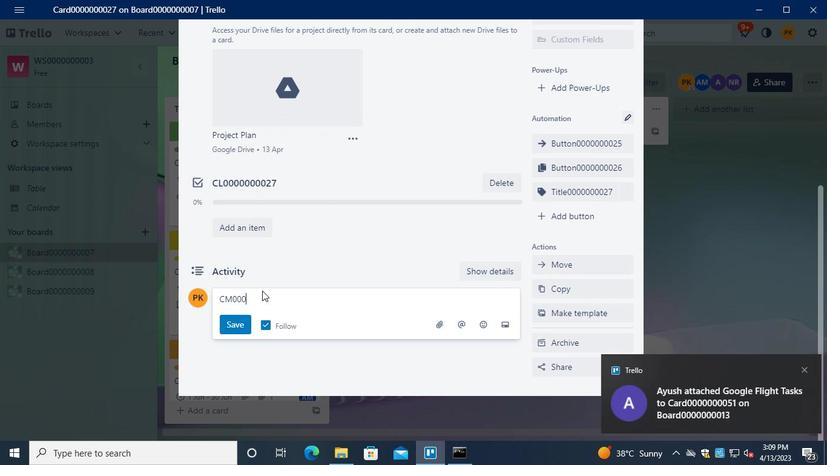 
Action: Keyboard <96>
Screenshot: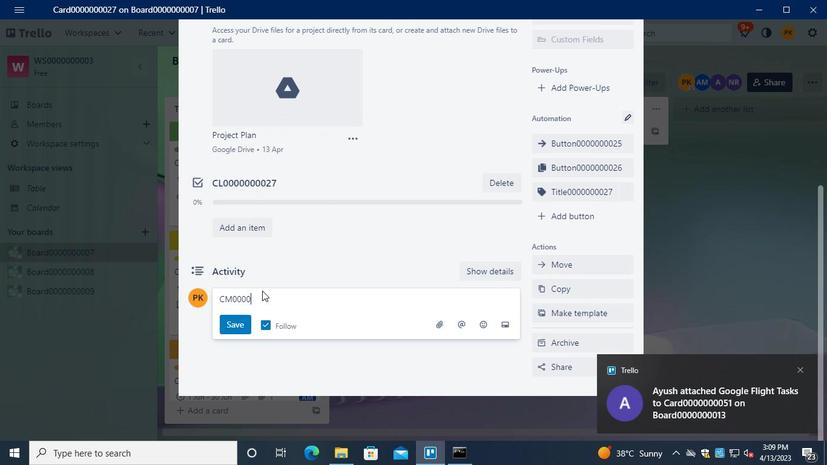 
Action: Keyboard <96>
Screenshot: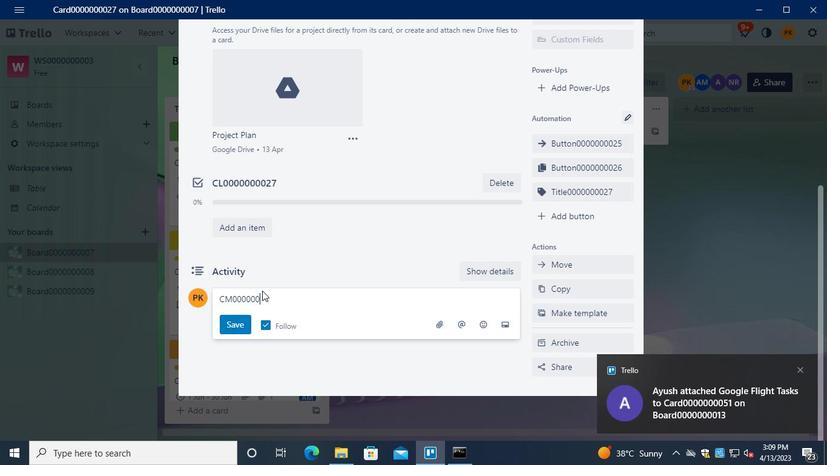 
Action: Keyboard <96>
Screenshot: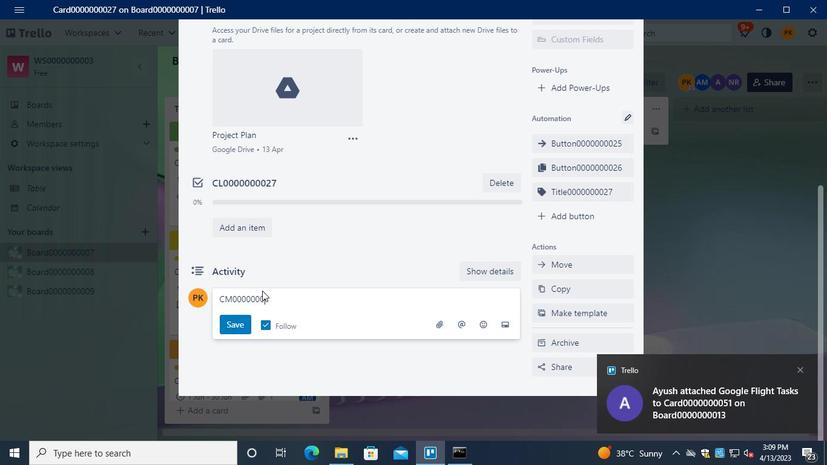 
Action: Keyboard <98>
Screenshot: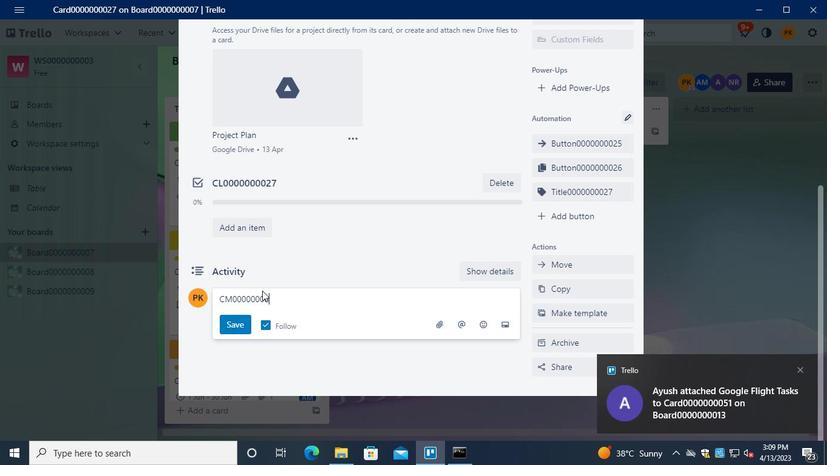 
Action: Keyboard <103>
Screenshot: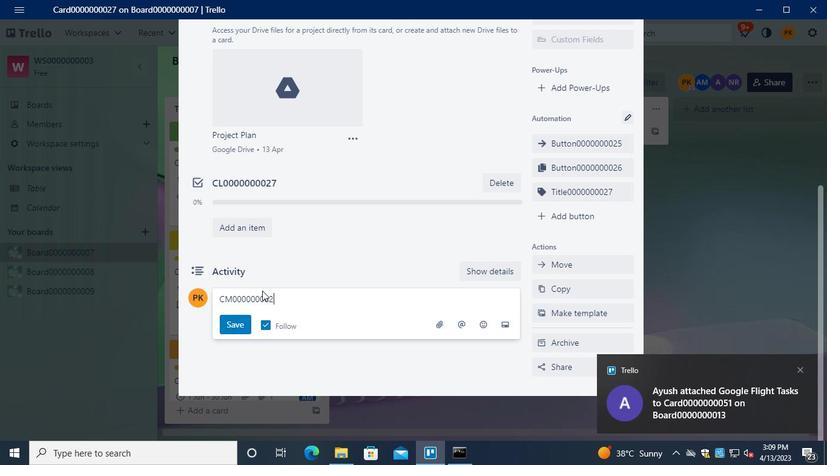 
Action: Mouse moved to (246, 327)
Screenshot: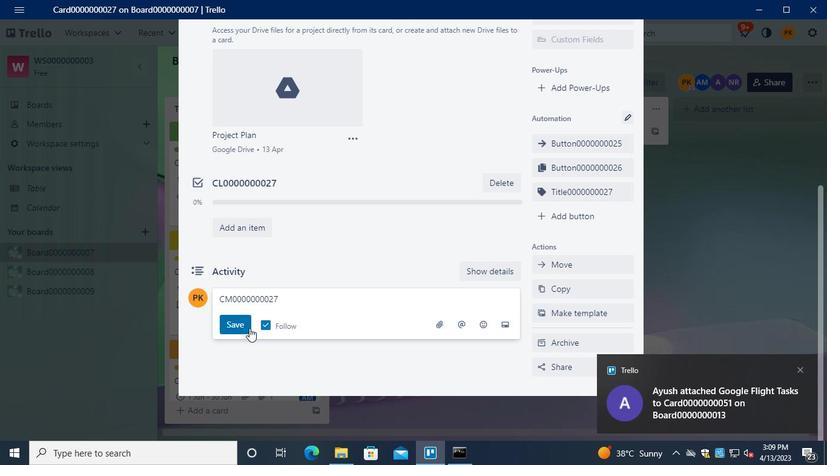 
Action: Mouse pressed left at (246, 327)
Screenshot: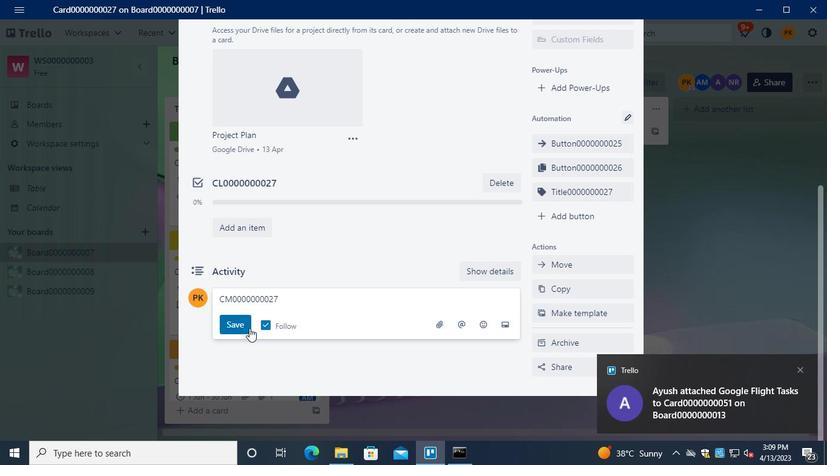 
Action: Mouse moved to (405, 236)
Screenshot: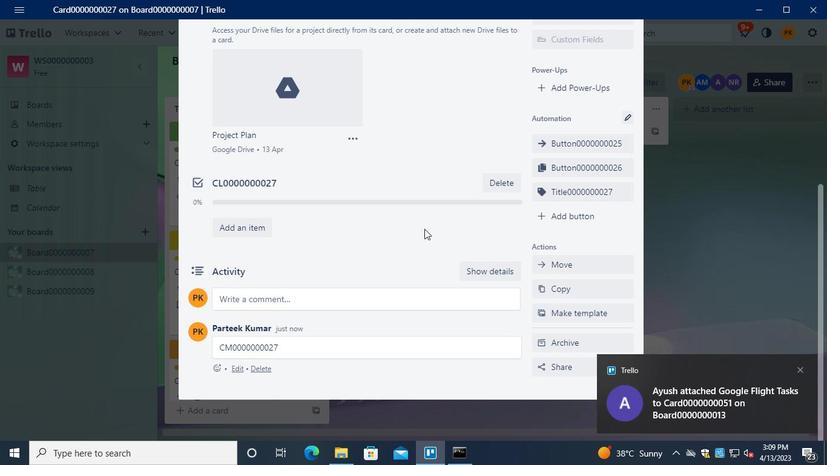 
Action: Keyboard Key.alt_l
Screenshot: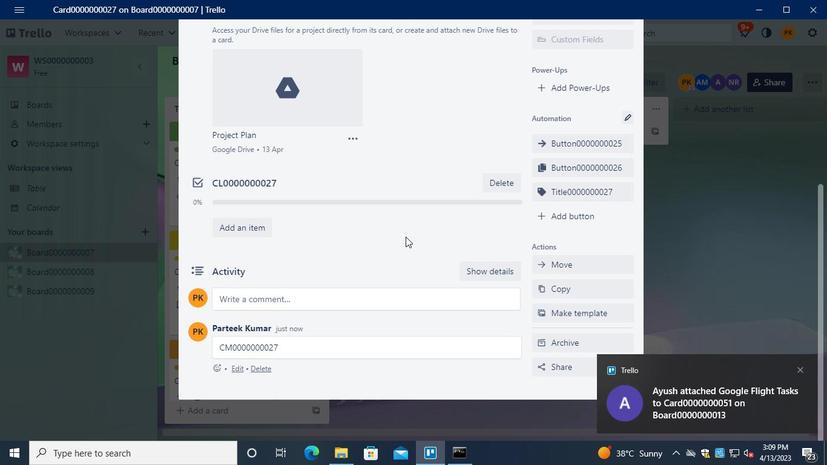 
Action: Keyboard Key.tab
Screenshot: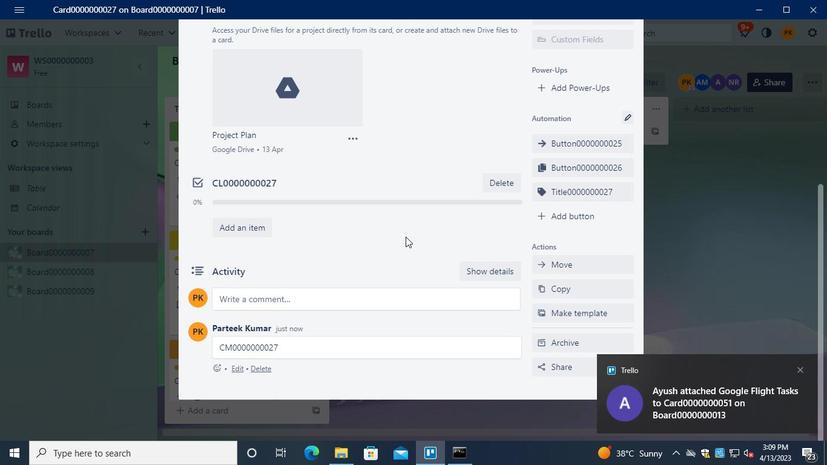 
Action: Mouse moved to (654, 91)
Screenshot: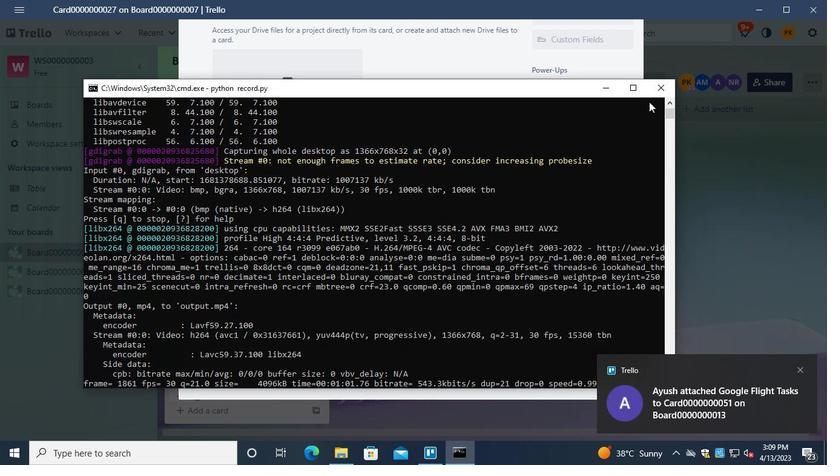 
Action: Mouse pressed left at (654, 91)
Screenshot: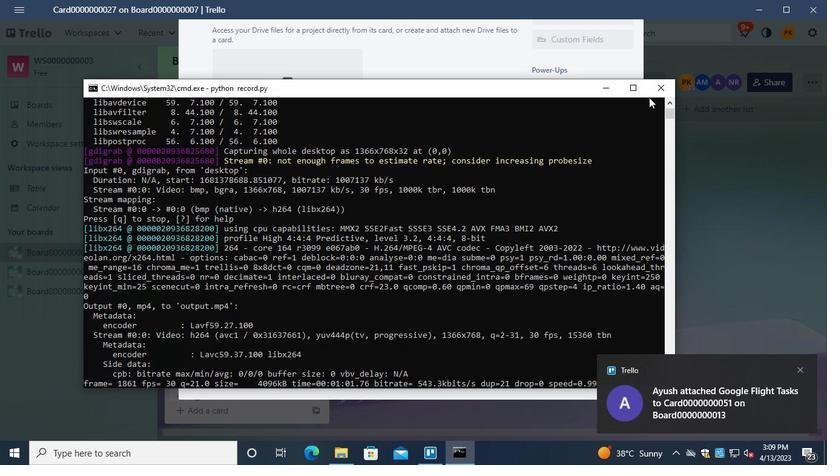 
